 Task: Find a one-way flight from Valdosta (VLD) to Dubuque (DBQ) on May 10 for 6 passengers in Premium Economy with 1 checked bag, departing between 2:00 PM and 3:00 PM.
Action: Mouse moved to (329, 283)
Screenshot: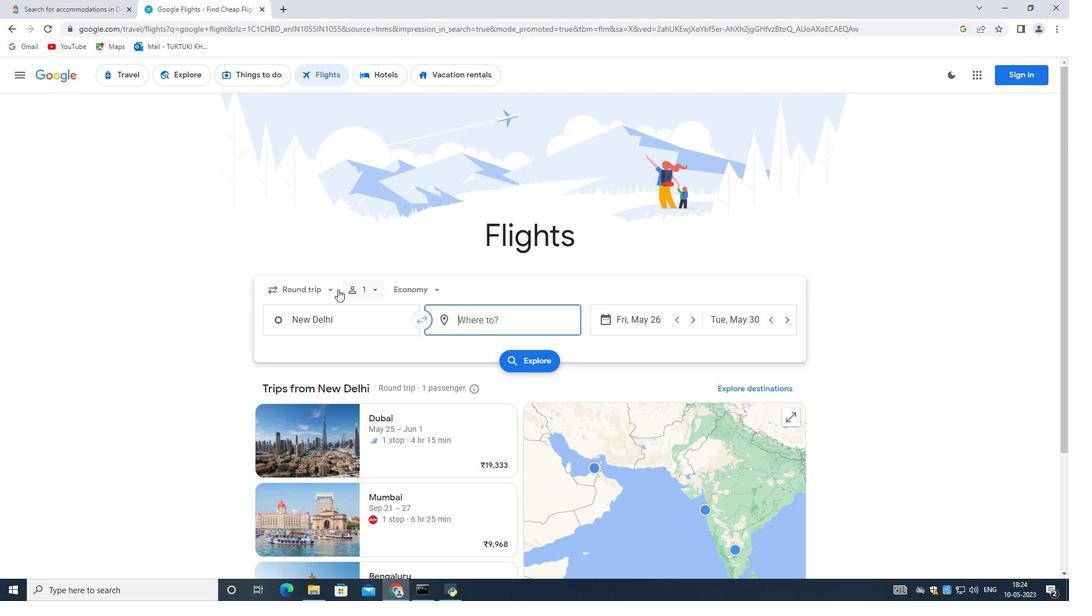 
Action: Mouse pressed left at (329, 283)
Screenshot: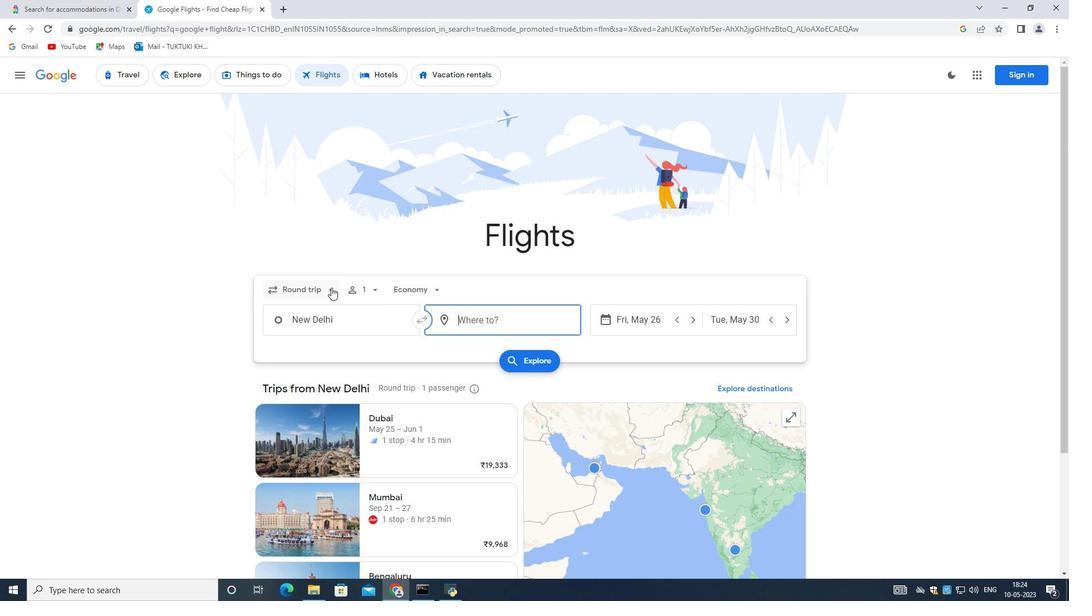 
Action: Mouse moved to (330, 340)
Screenshot: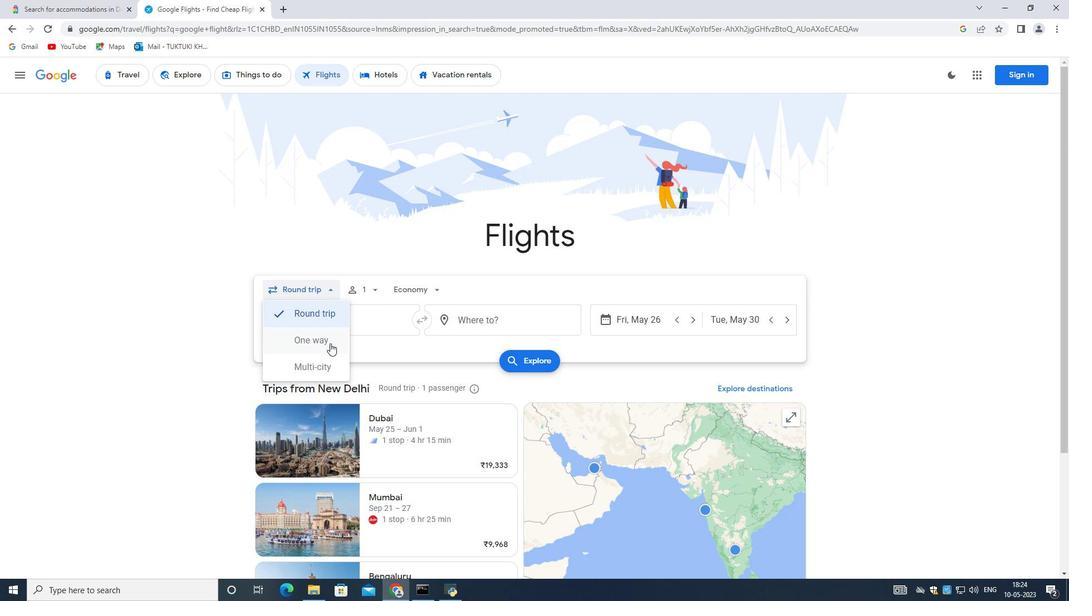 
Action: Mouse pressed left at (330, 340)
Screenshot: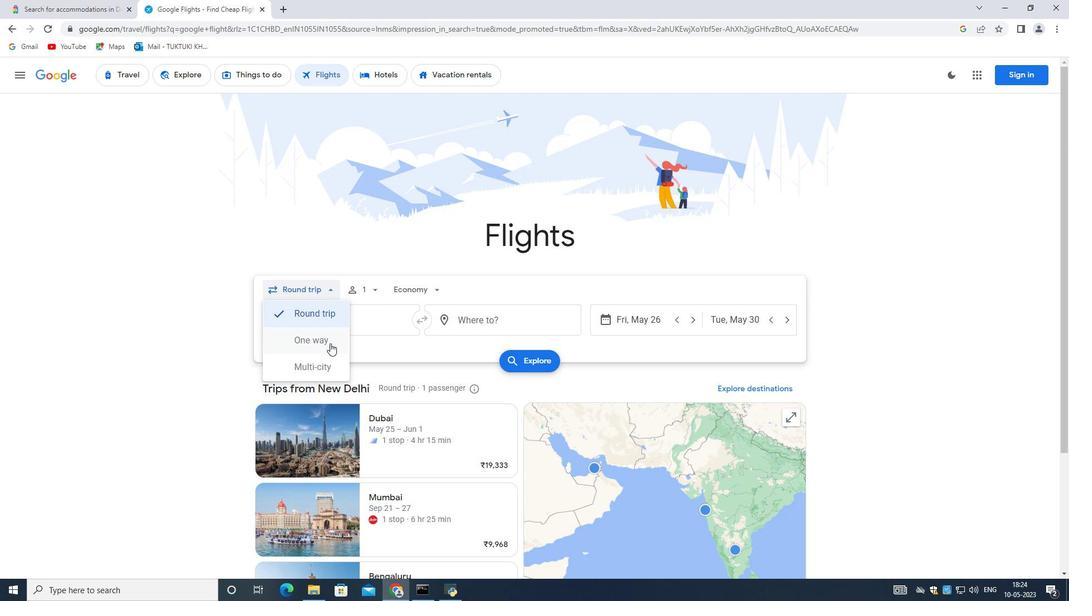 
Action: Mouse moved to (369, 290)
Screenshot: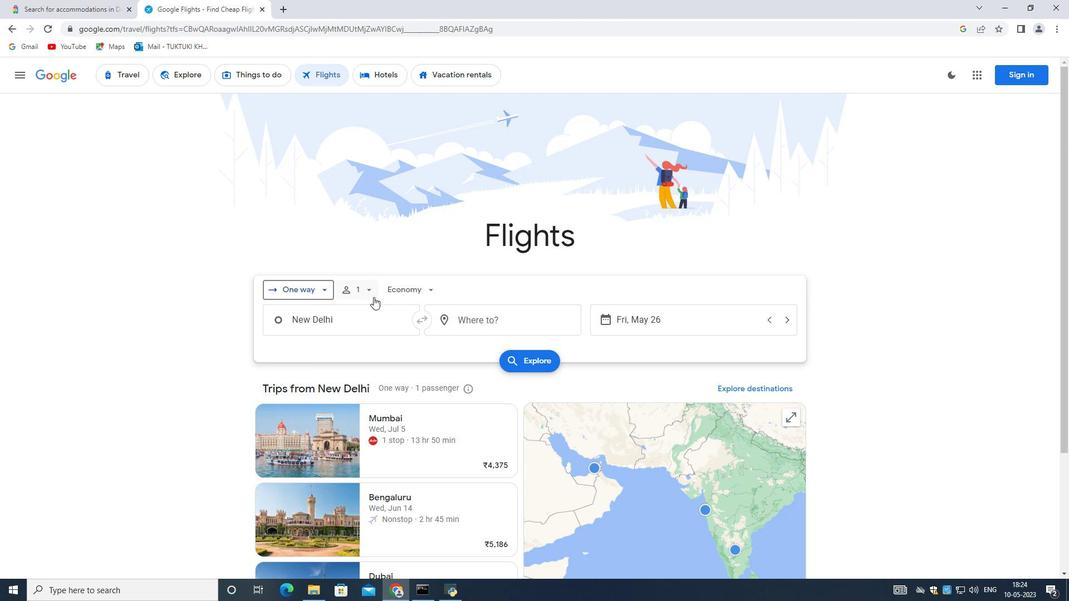 
Action: Mouse pressed left at (369, 290)
Screenshot: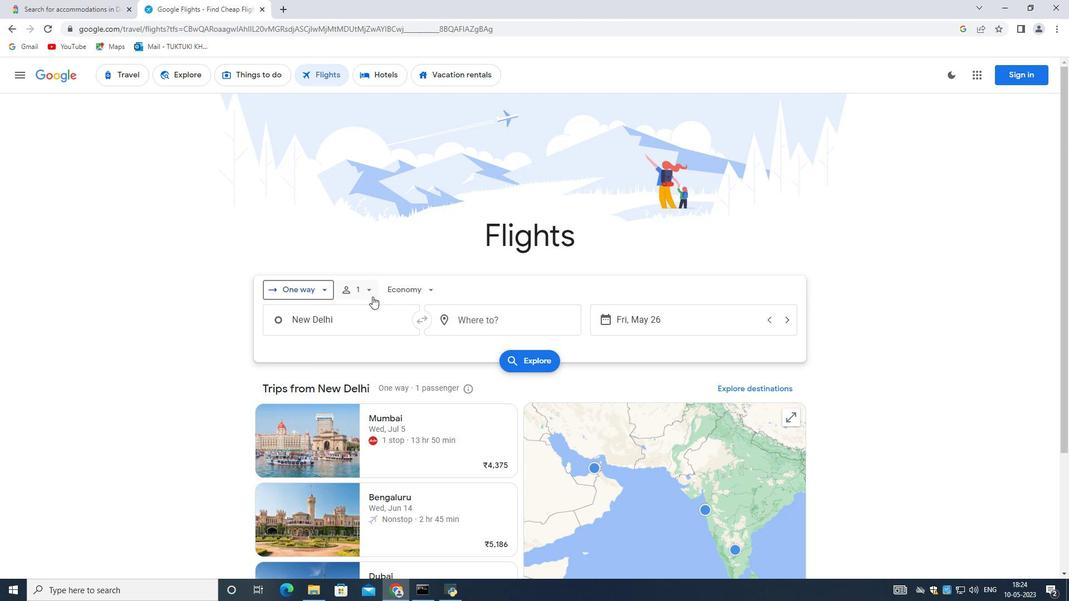 
Action: Mouse moved to (453, 316)
Screenshot: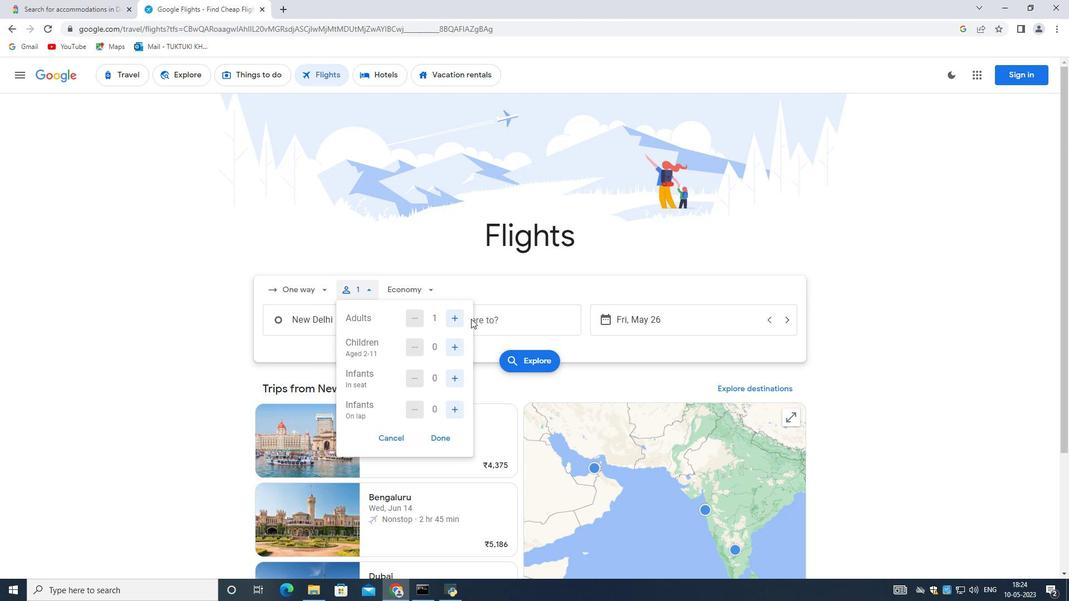 
Action: Mouse pressed left at (453, 316)
Screenshot: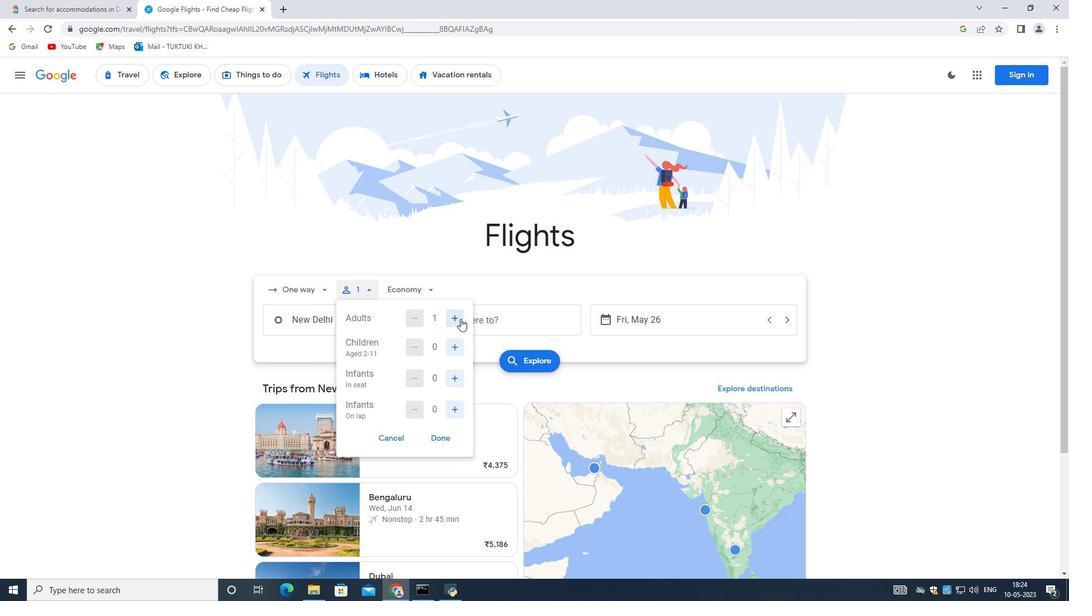 
Action: Mouse pressed left at (453, 316)
Screenshot: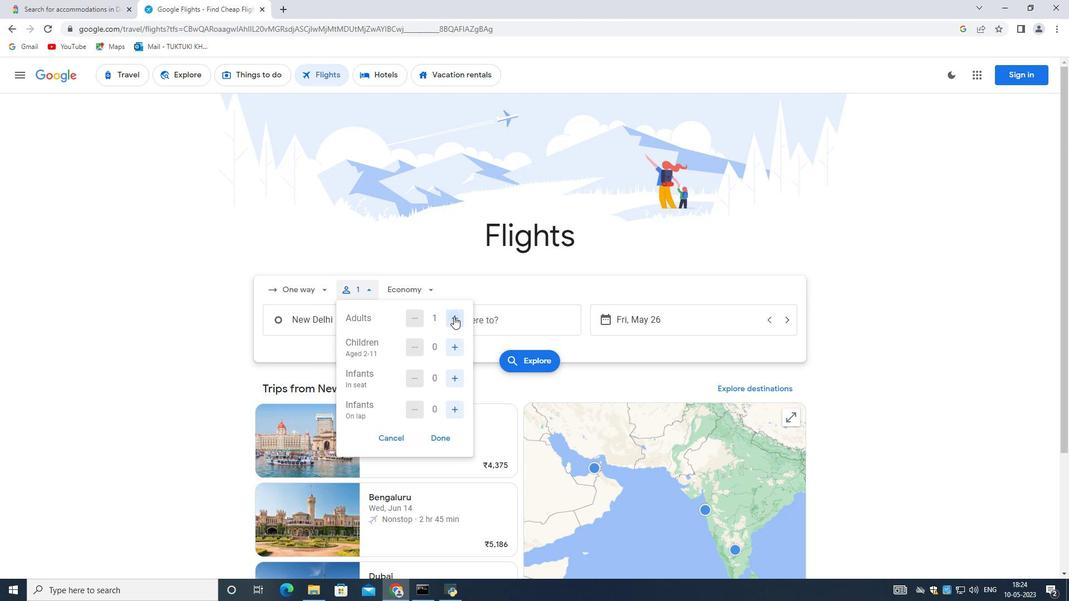 
Action: Mouse pressed left at (453, 316)
Screenshot: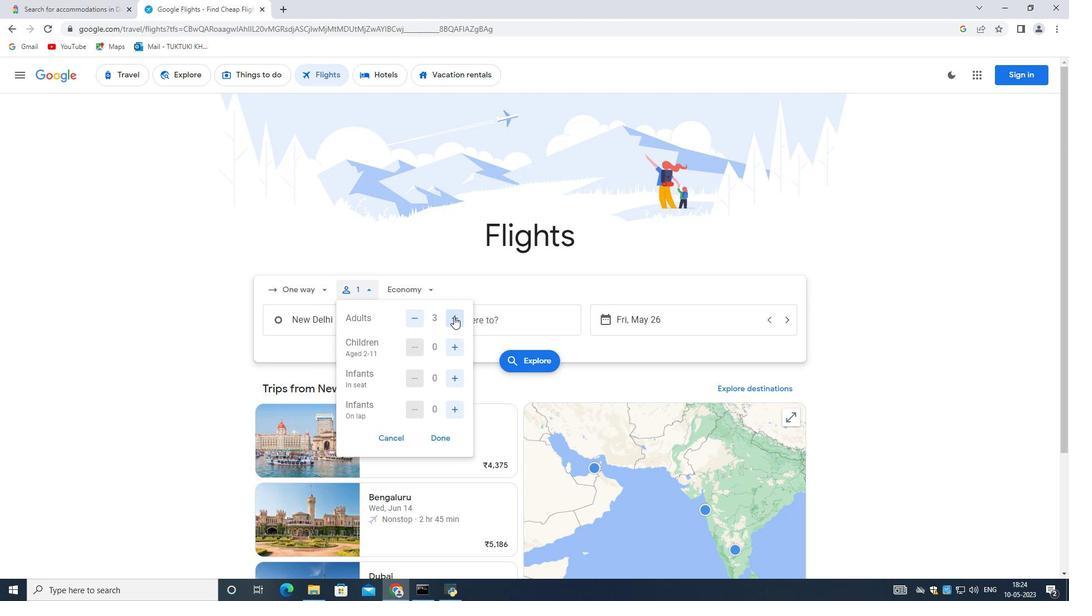 
Action: Mouse moved to (451, 378)
Screenshot: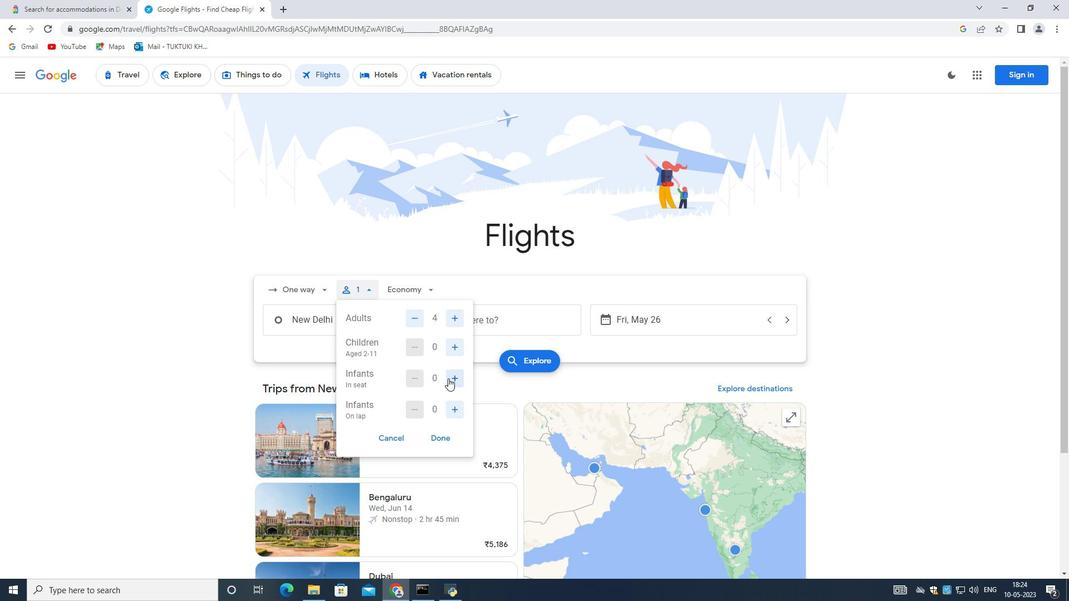 
Action: Mouse pressed left at (451, 378)
Screenshot: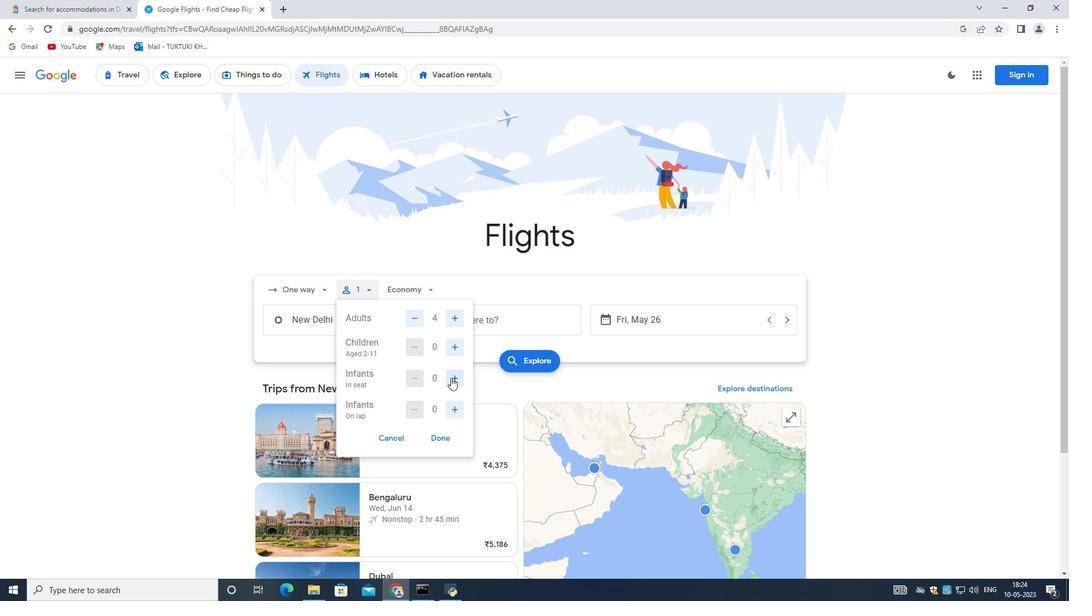 
Action: Mouse moved to (452, 410)
Screenshot: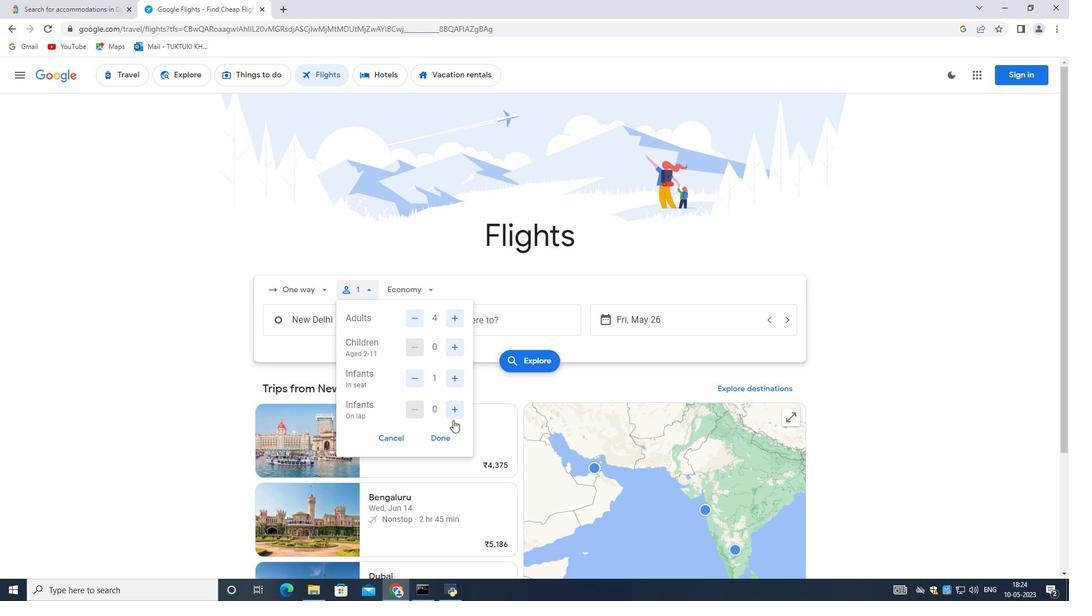 
Action: Mouse pressed left at (452, 410)
Screenshot: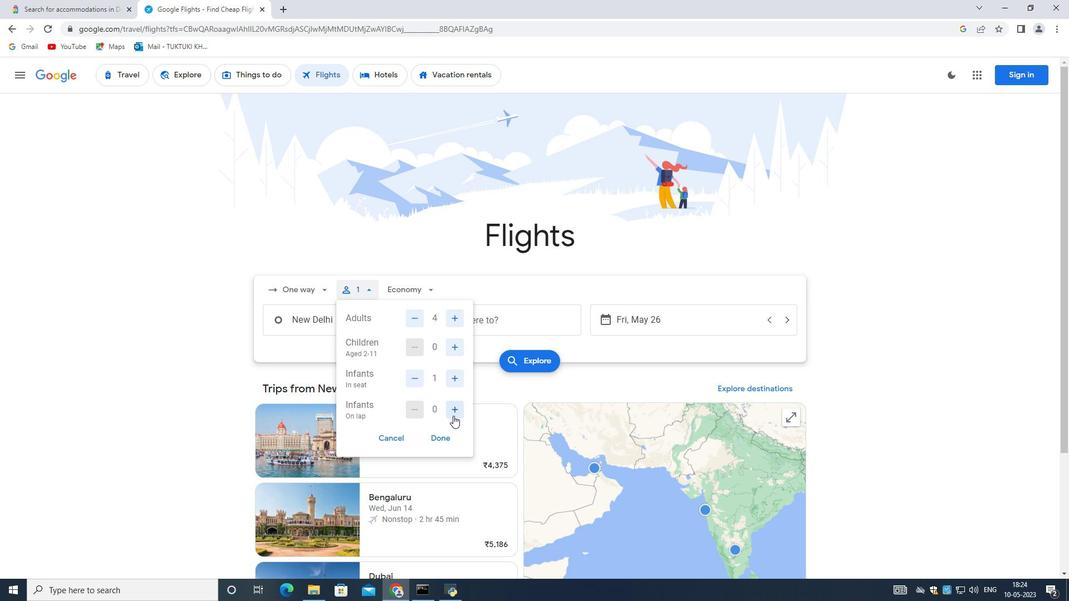
Action: Mouse moved to (435, 439)
Screenshot: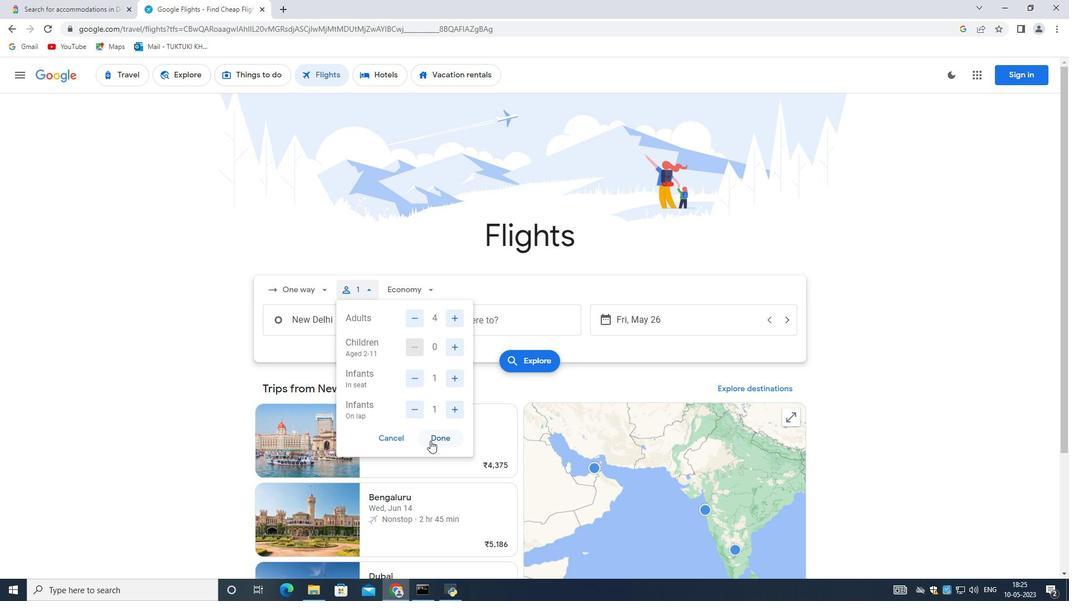 
Action: Mouse pressed left at (435, 439)
Screenshot: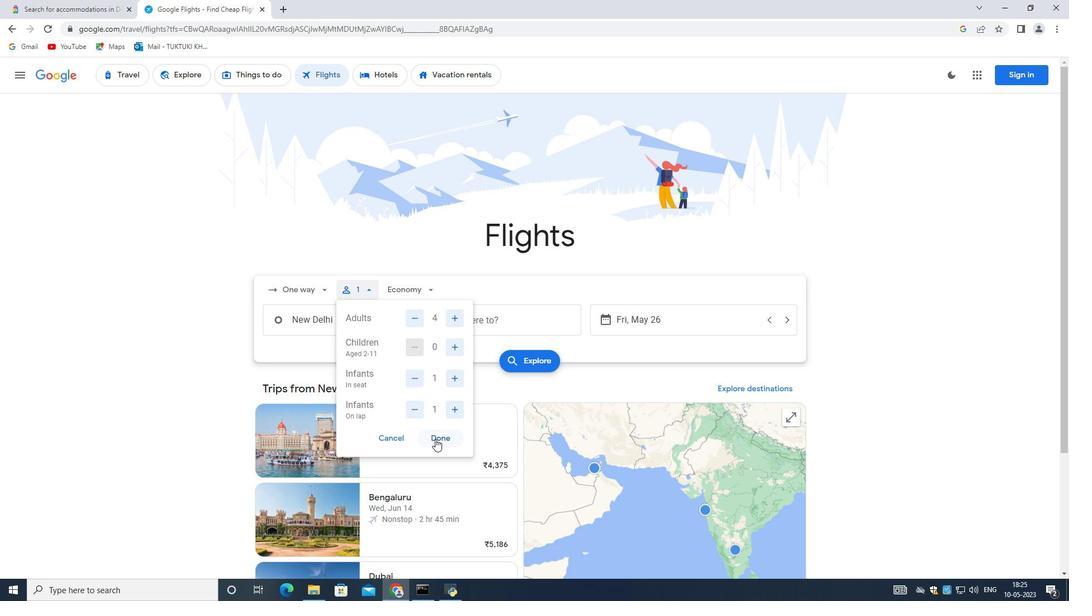 
Action: Mouse moved to (404, 296)
Screenshot: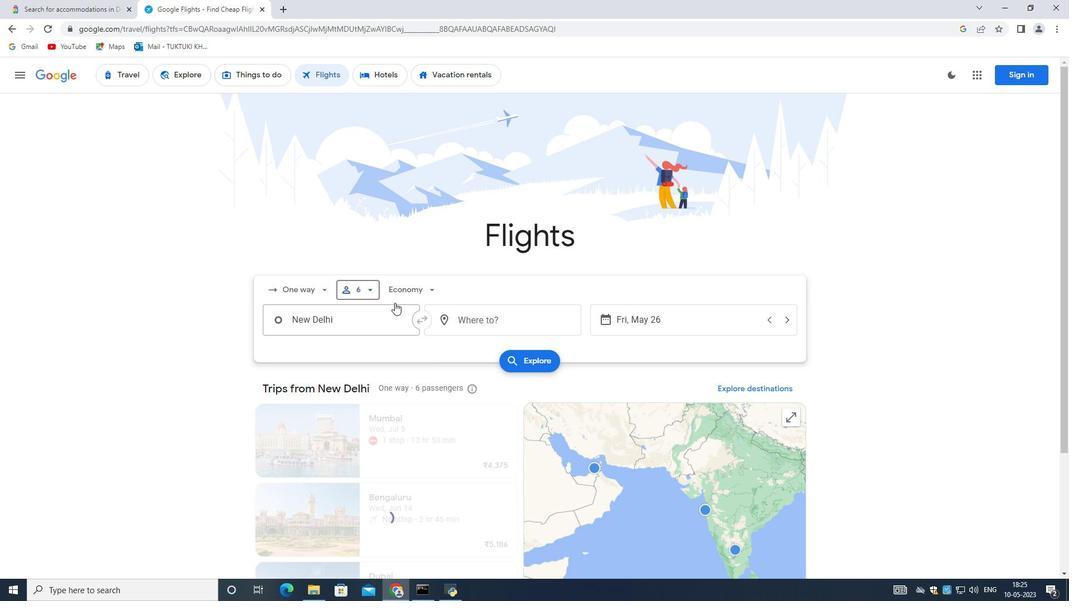 
Action: Mouse pressed left at (404, 296)
Screenshot: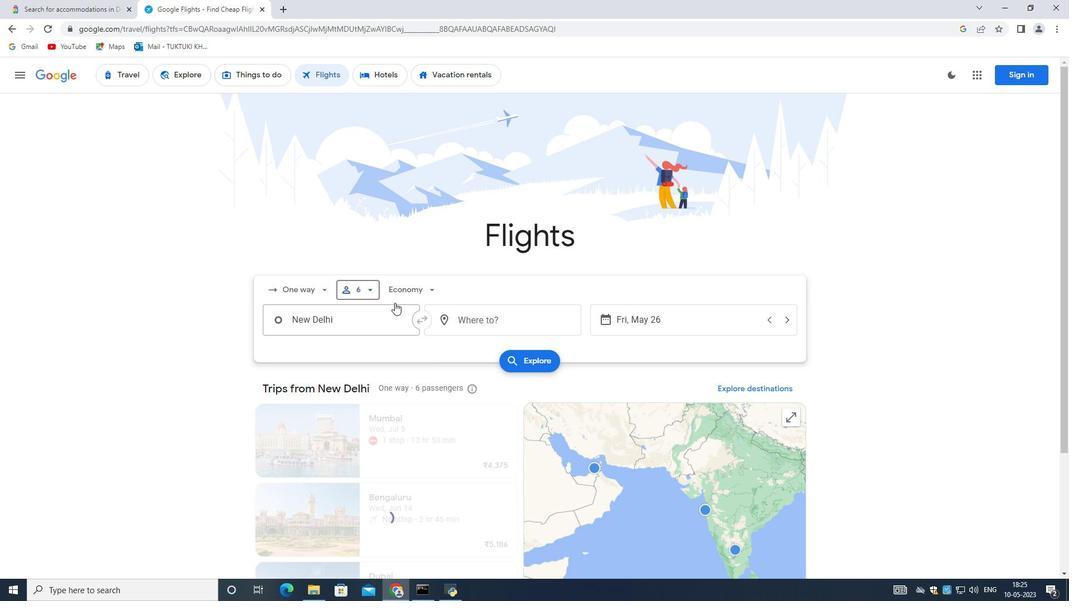 
Action: Mouse moved to (414, 344)
Screenshot: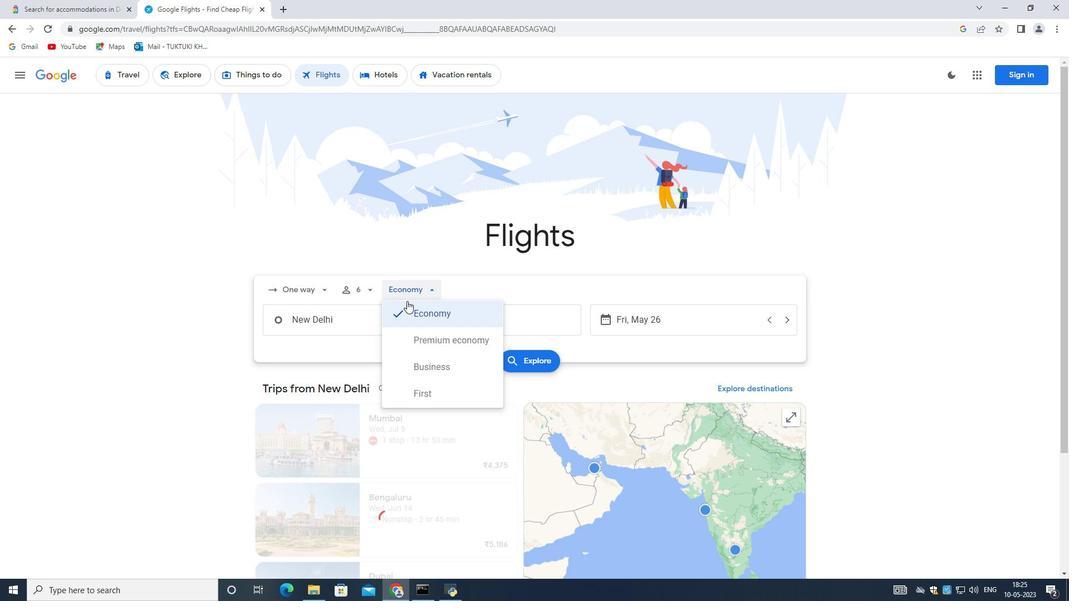 
Action: Mouse pressed left at (414, 344)
Screenshot: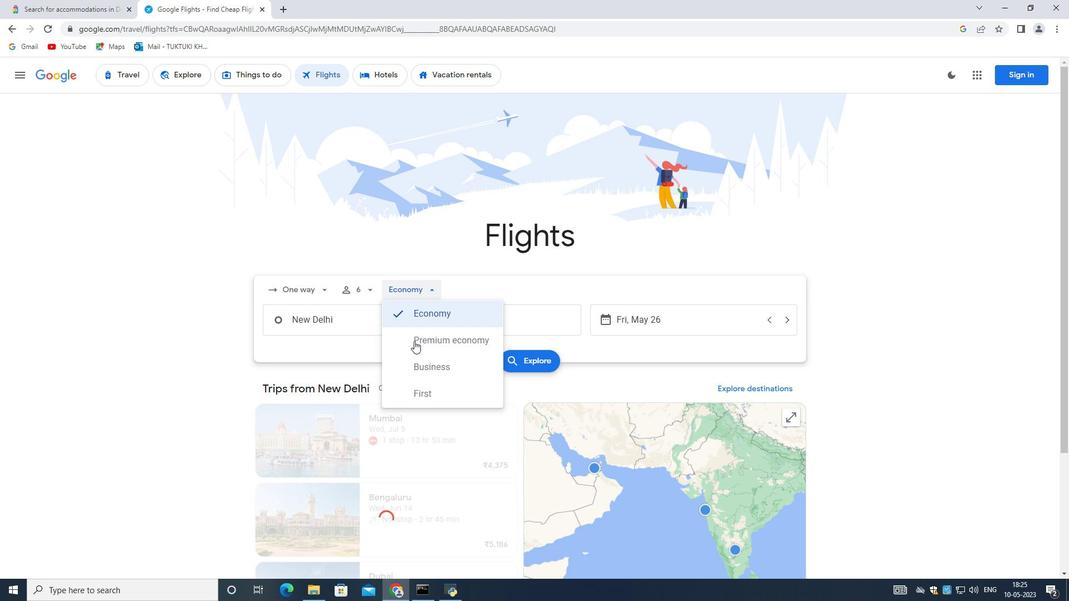 
Action: Mouse moved to (350, 316)
Screenshot: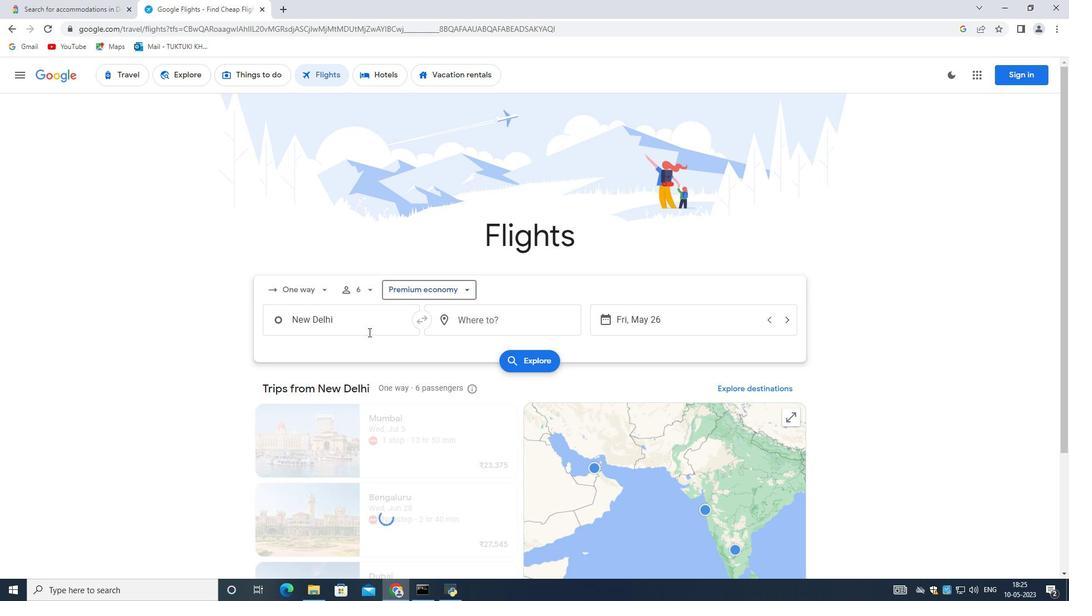 
Action: Mouse pressed left at (350, 316)
Screenshot: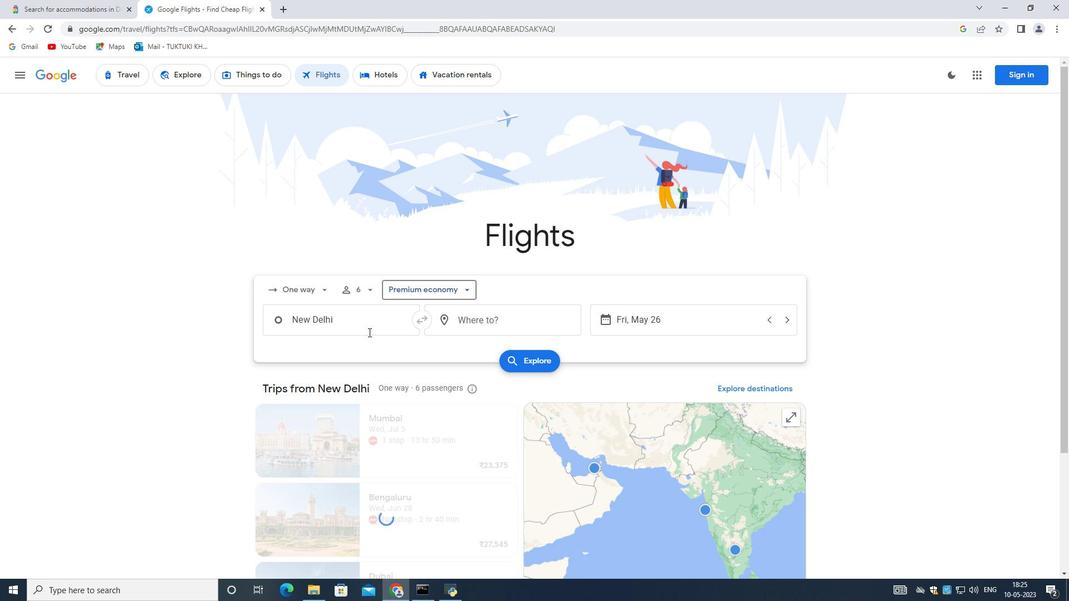 
Action: Mouse moved to (351, 316)
Screenshot: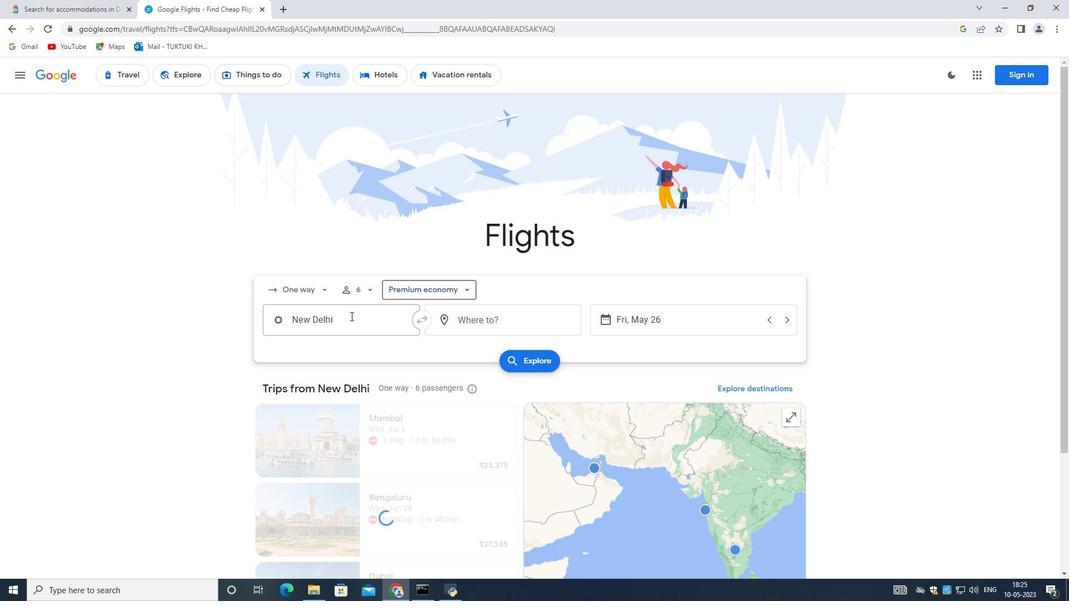 
Action: Key pressed <Key.backspace><Key.shift>Valdosta
Screenshot: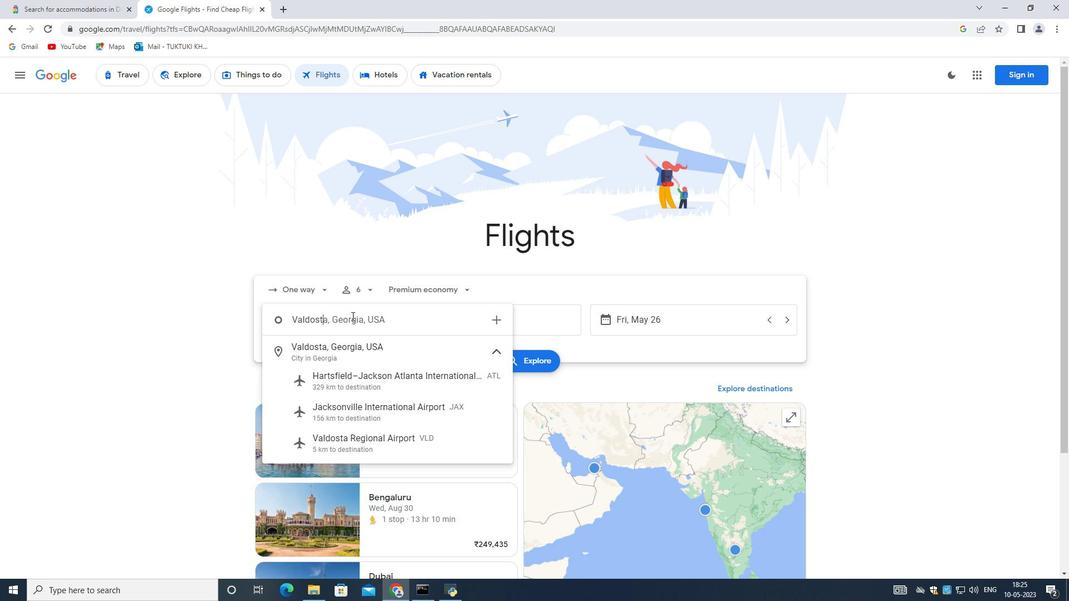 
Action: Mouse moved to (388, 434)
Screenshot: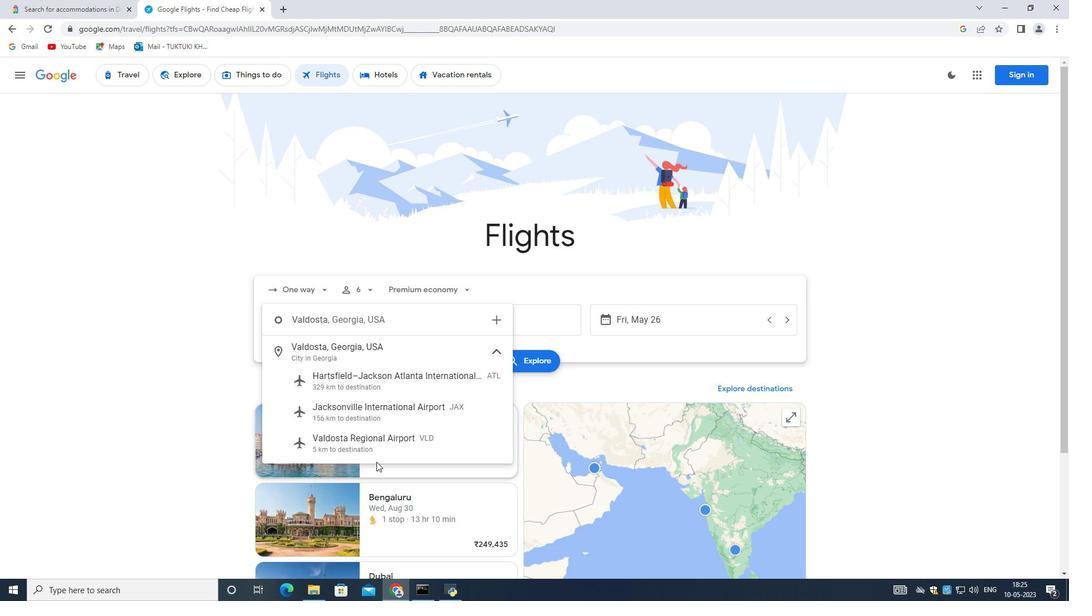 
Action: Mouse pressed left at (388, 434)
Screenshot: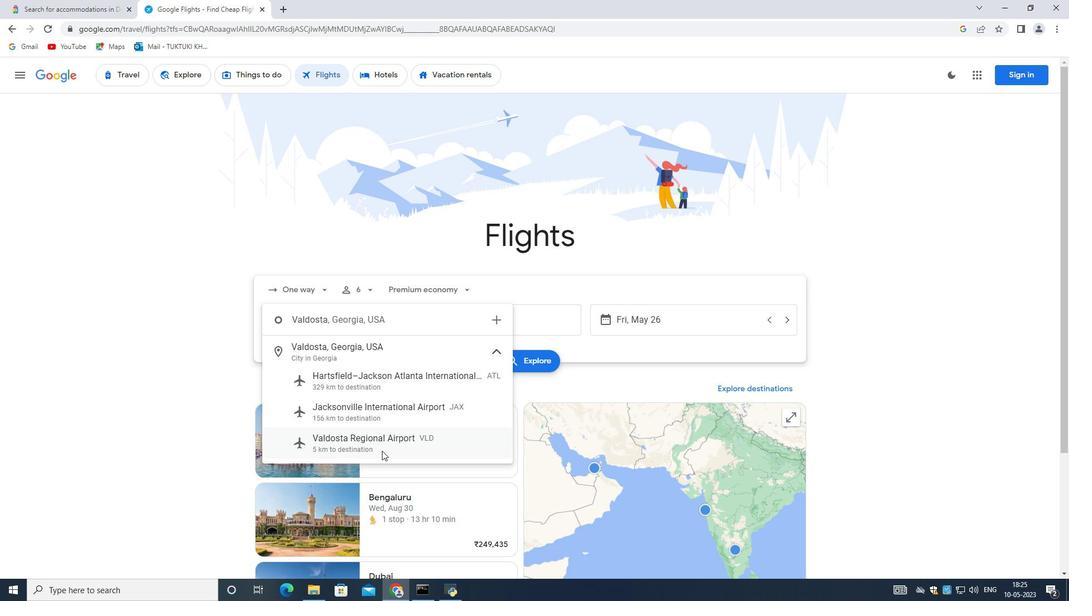 
Action: Mouse moved to (490, 318)
Screenshot: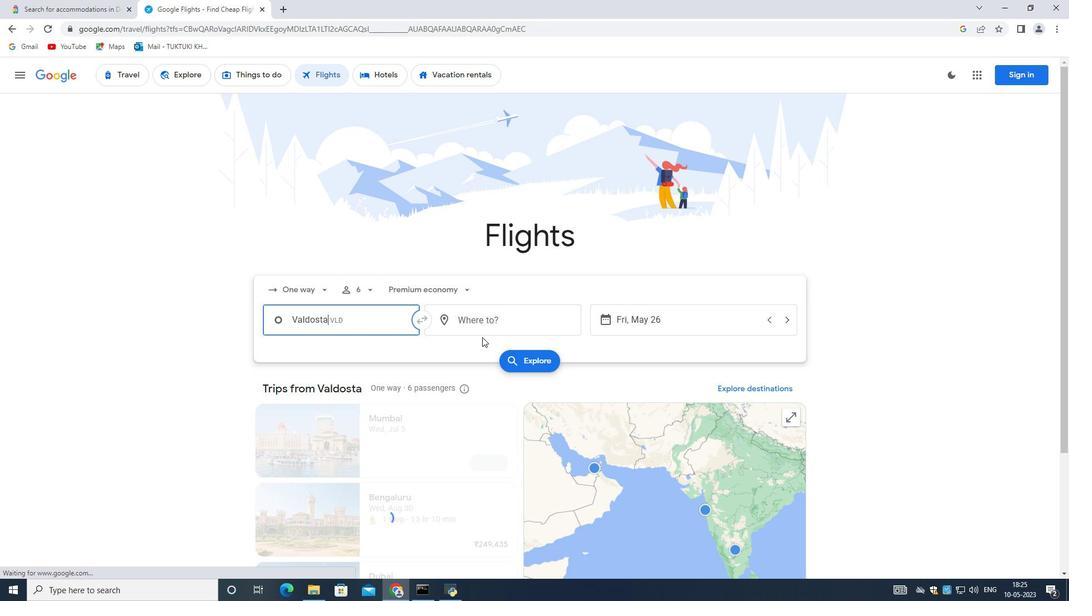 
Action: Mouse pressed left at (490, 318)
Screenshot: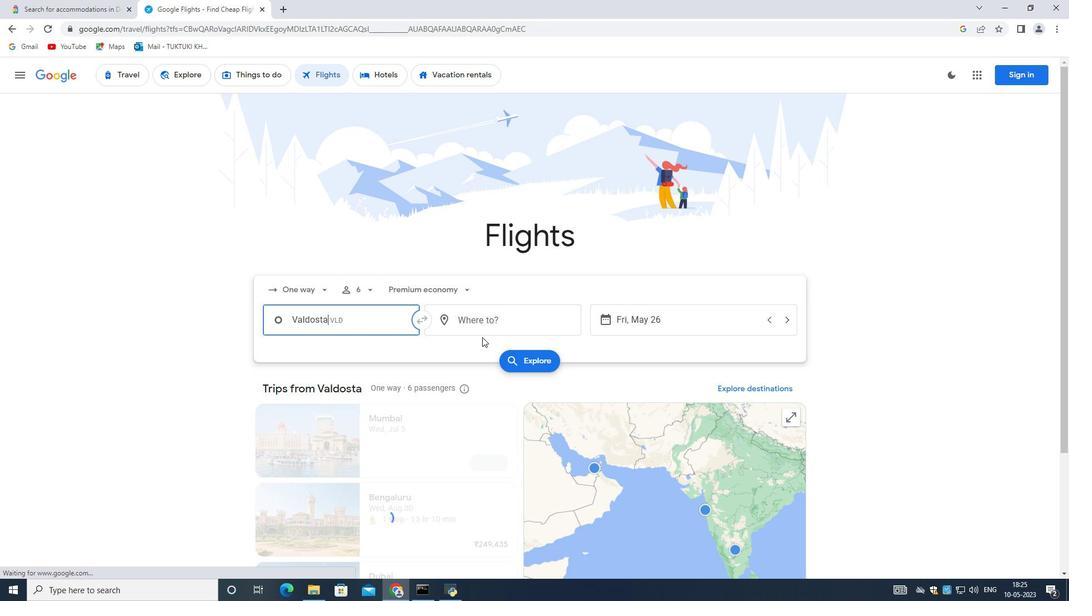 
Action: Mouse moved to (490, 317)
Screenshot: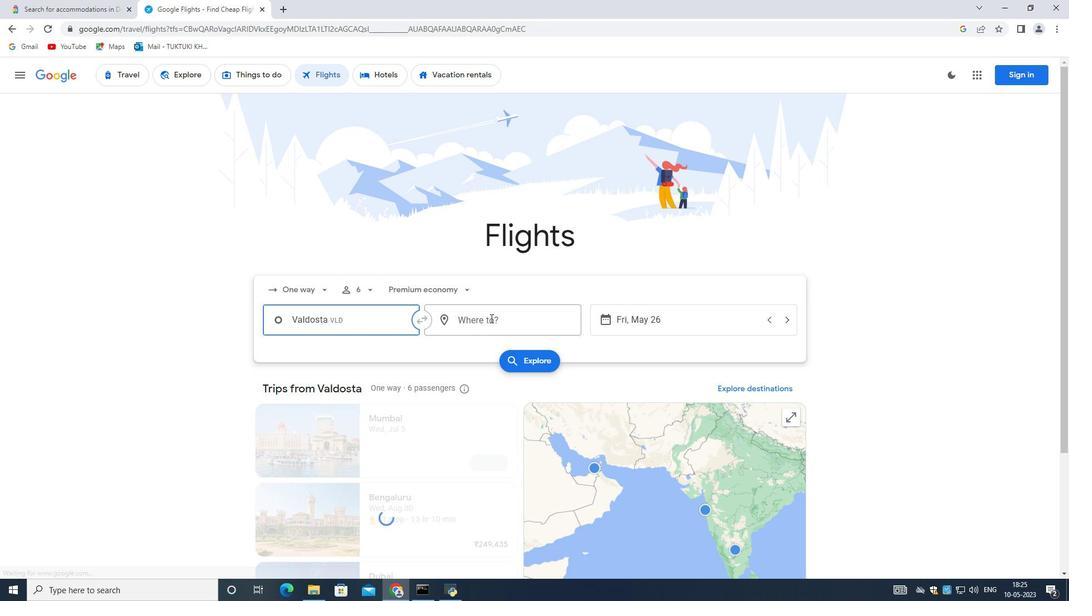 
Action: Key pressed <Key.shift>Dubuque
Screenshot: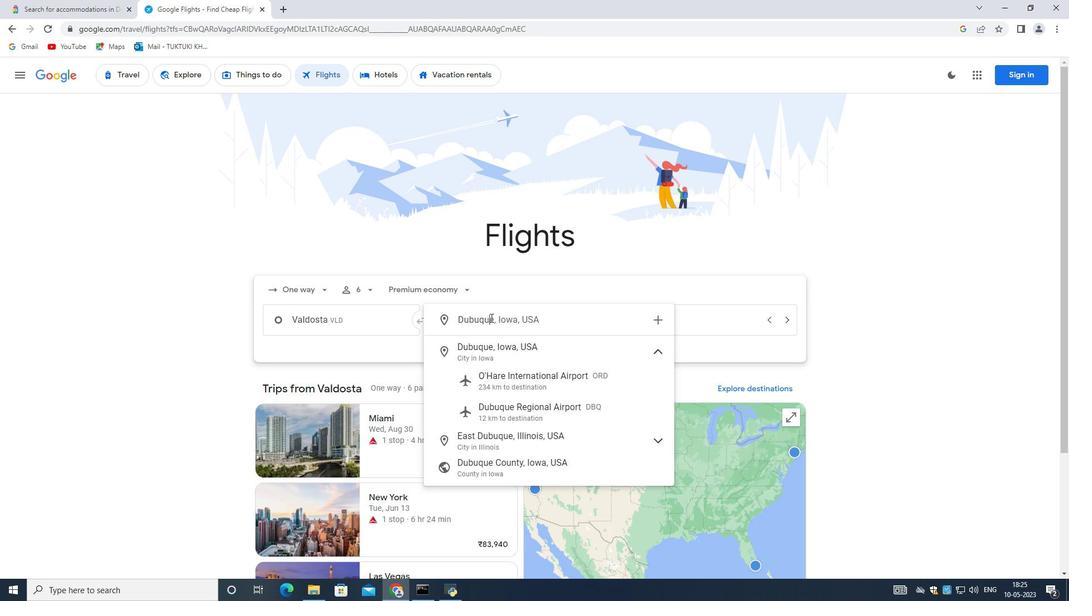 
Action: Mouse moved to (526, 404)
Screenshot: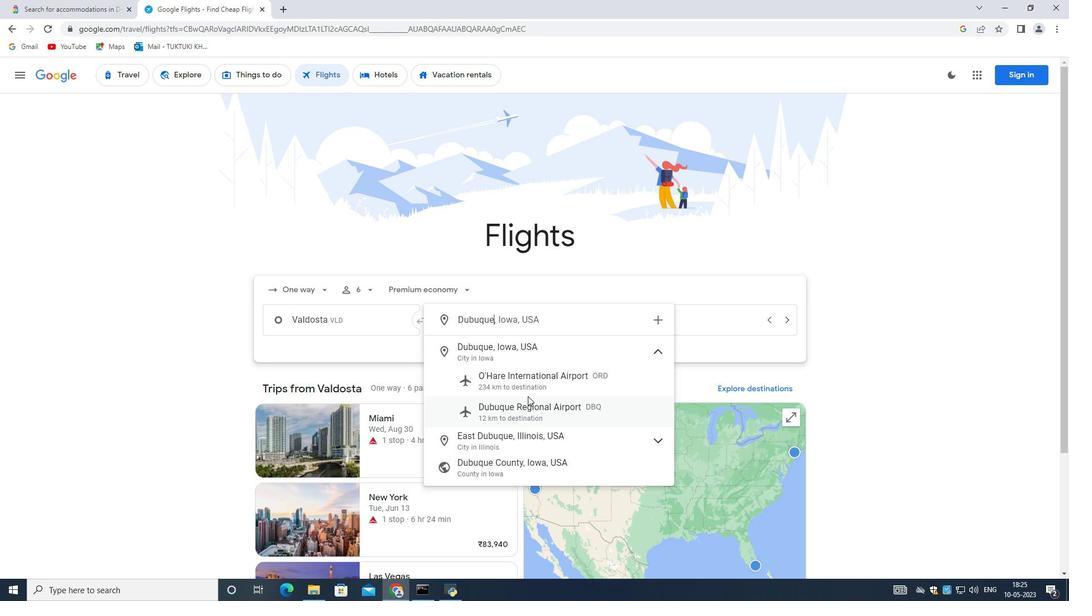 
Action: Mouse pressed left at (526, 404)
Screenshot: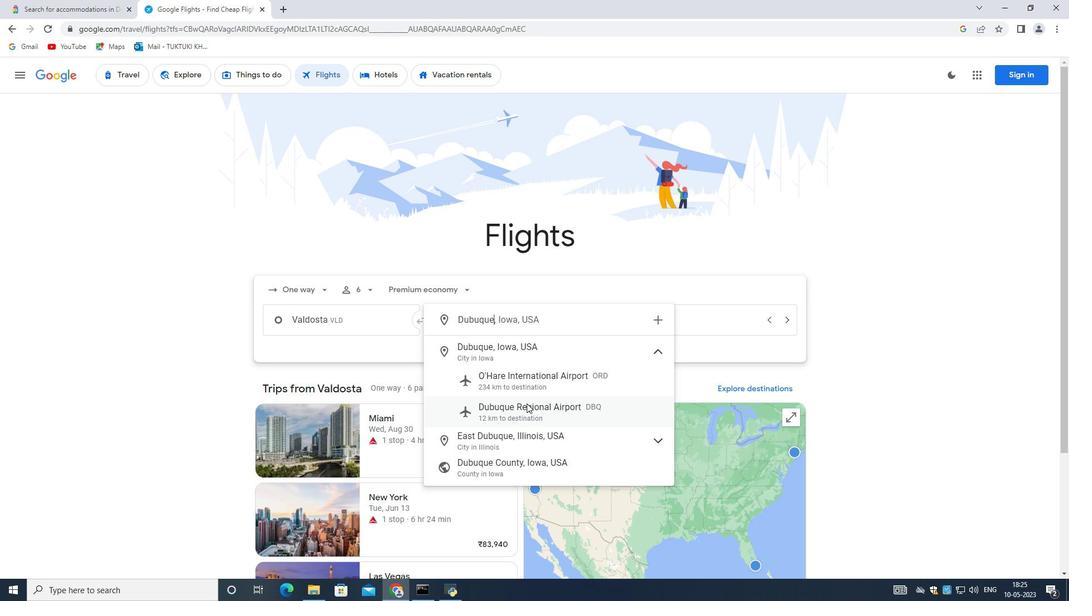 
Action: Mouse moved to (638, 328)
Screenshot: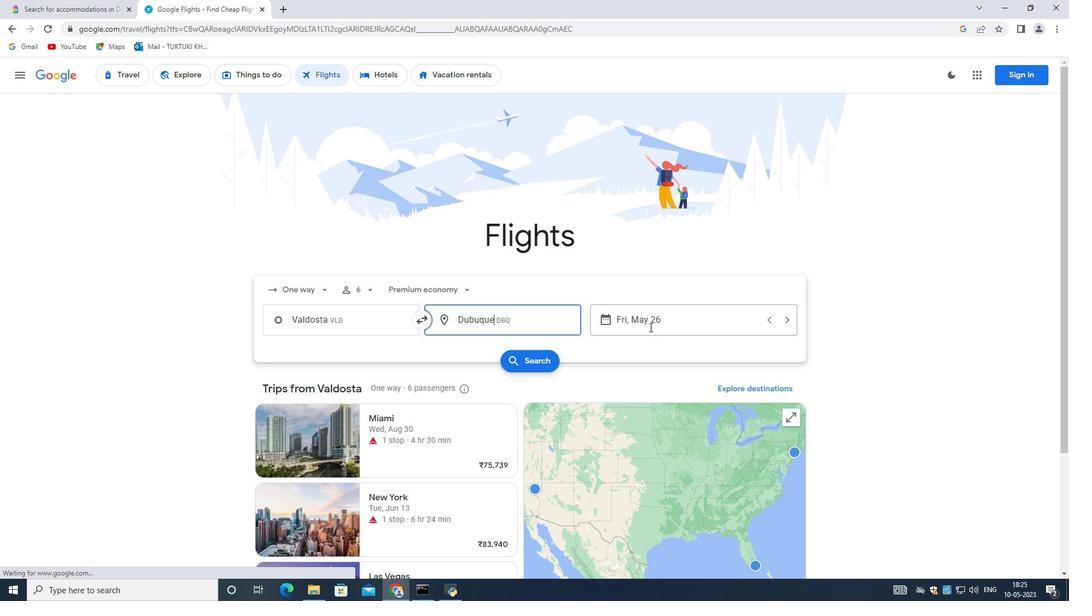 
Action: Mouse pressed left at (638, 328)
Screenshot: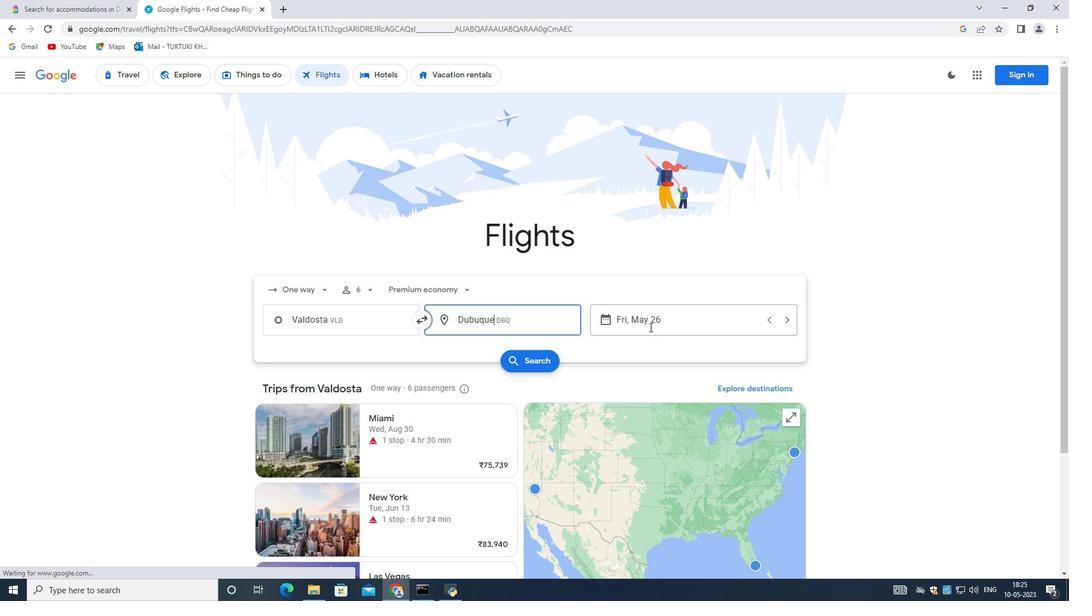 
Action: Mouse moved to (478, 399)
Screenshot: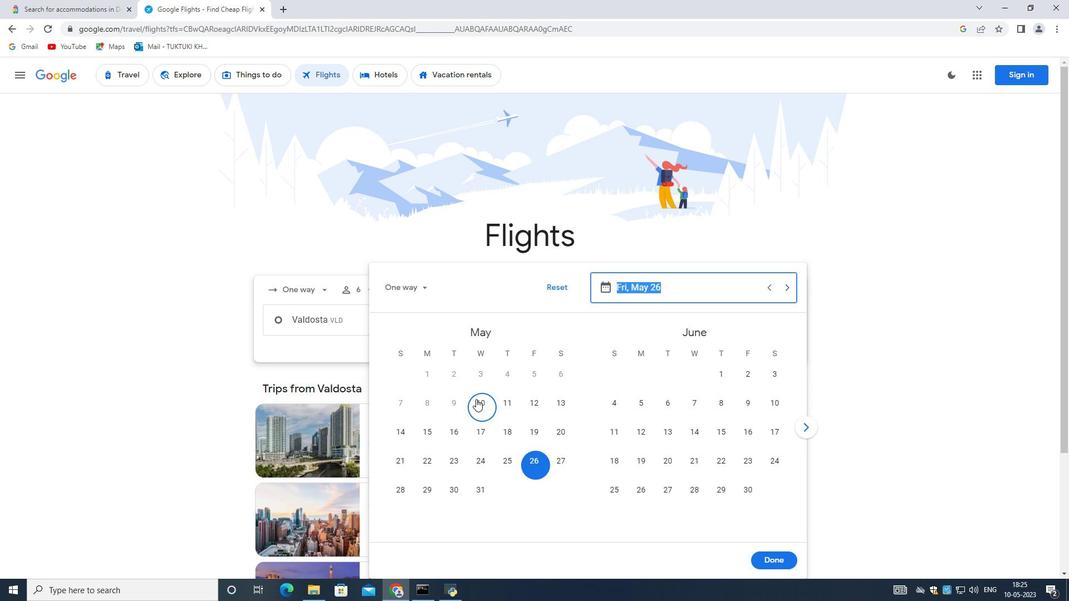 
Action: Mouse pressed left at (478, 399)
Screenshot: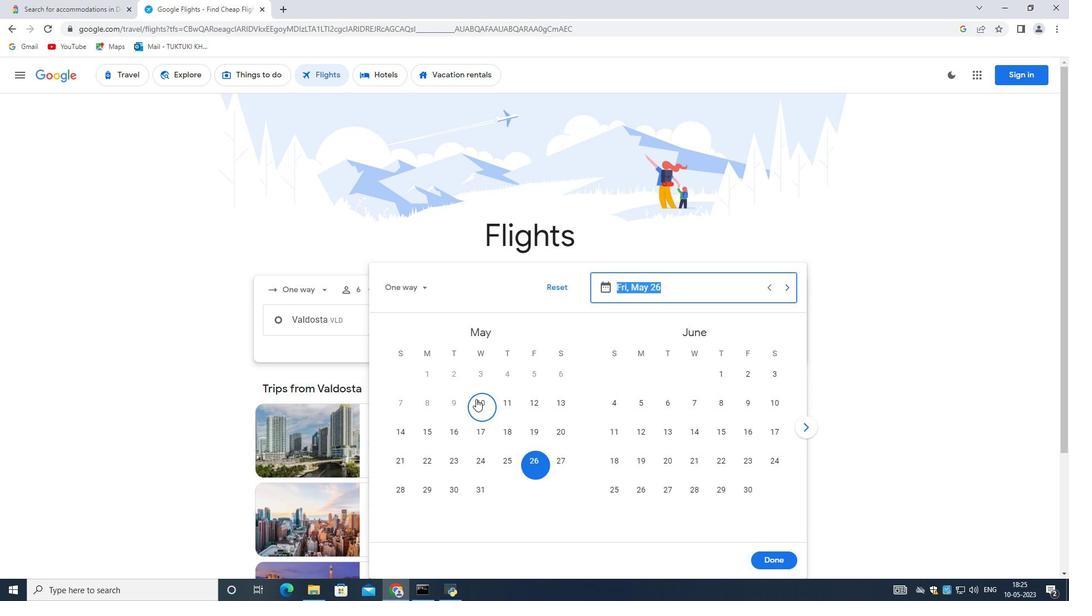 
Action: Mouse moved to (763, 554)
Screenshot: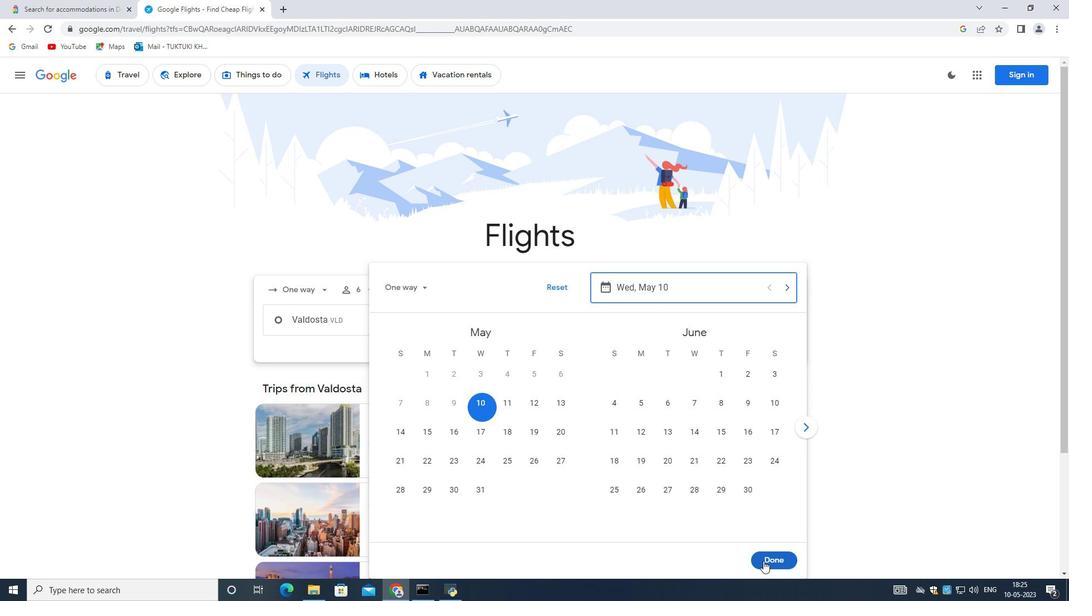 
Action: Mouse pressed left at (763, 554)
Screenshot: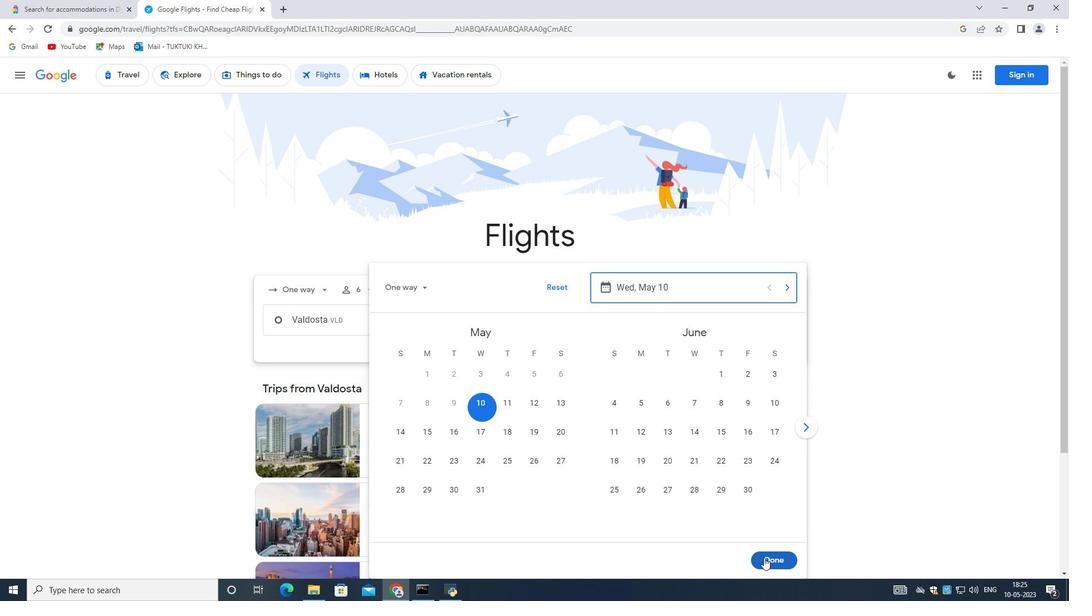 
Action: Mouse moved to (537, 362)
Screenshot: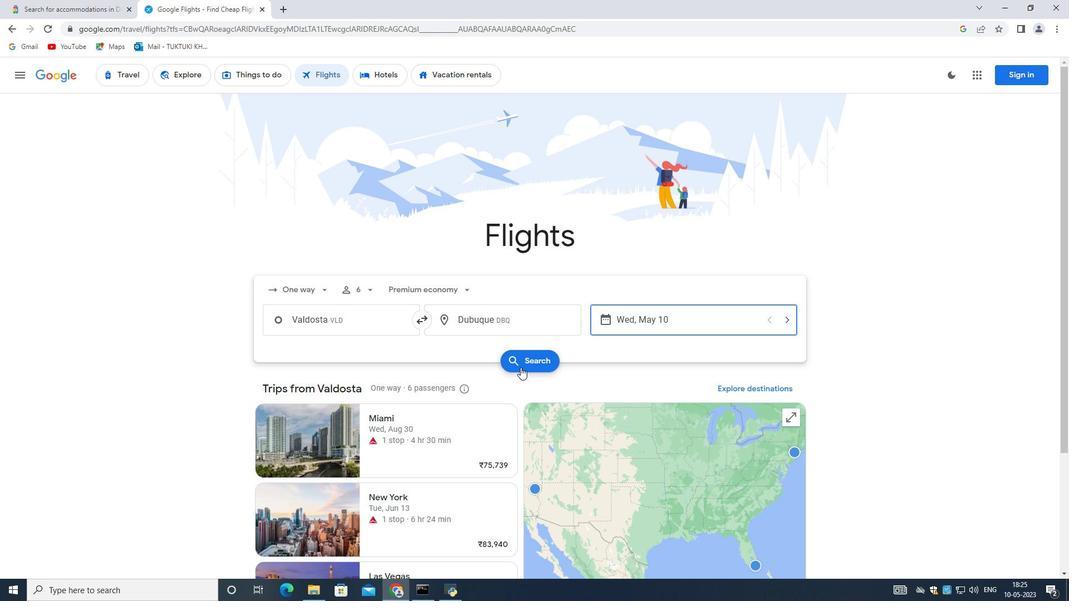 
Action: Mouse pressed left at (537, 362)
Screenshot: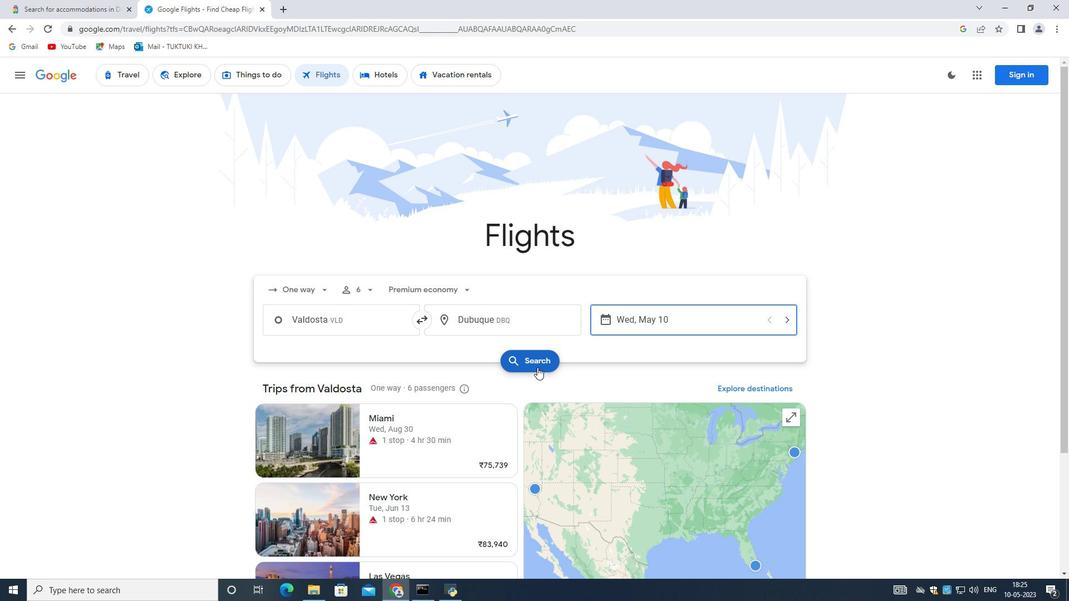 
Action: Mouse moved to (437, 178)
Screenshot: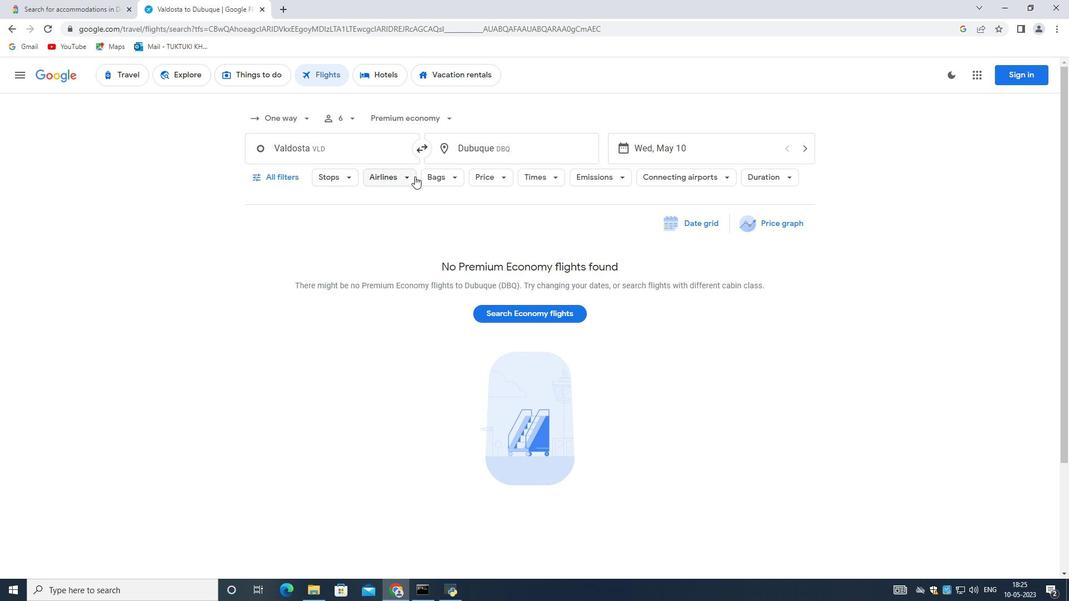
Action: Mouse pressed left at (437, 178)
Screenshot: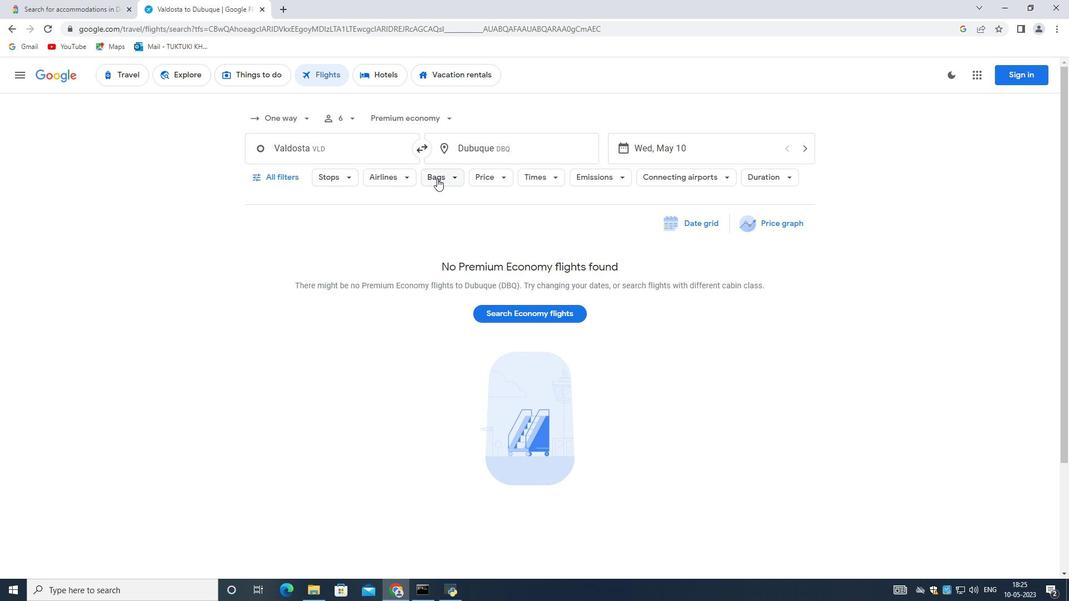 
Action: Mouse moved to (595, 256)
Screenshot: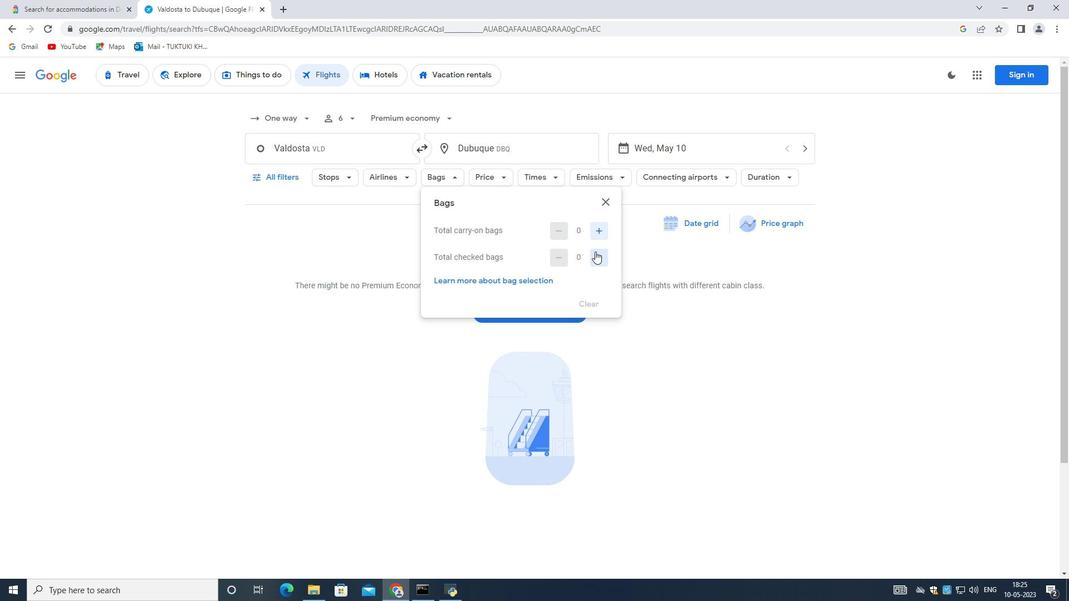 
Action: Mouse pressed left at (595, 256)
Screenshot: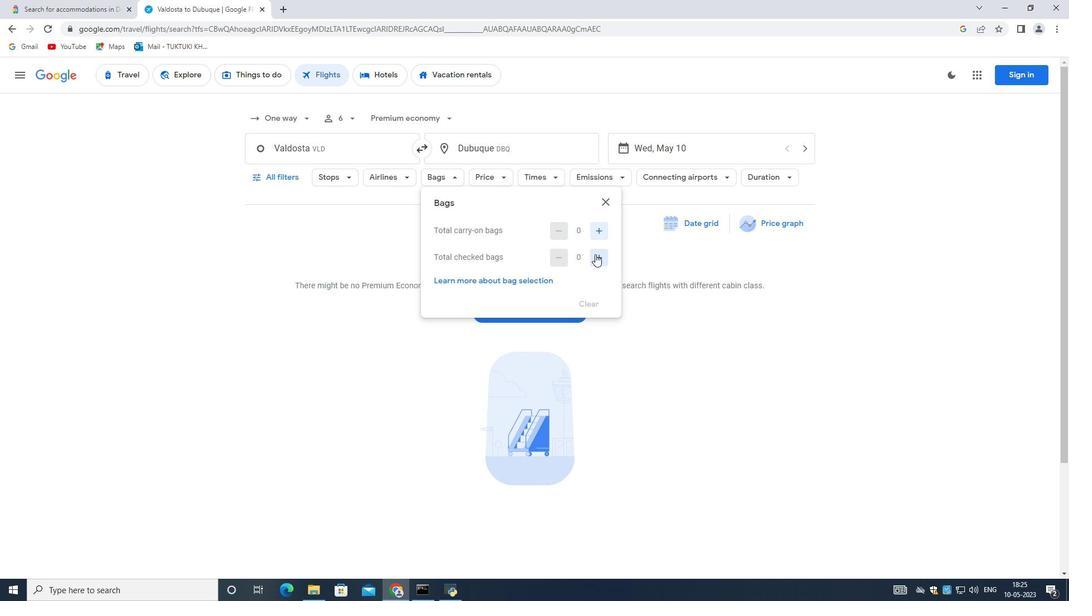 
Action: Mouse moved to (682, 309)
Screenshot: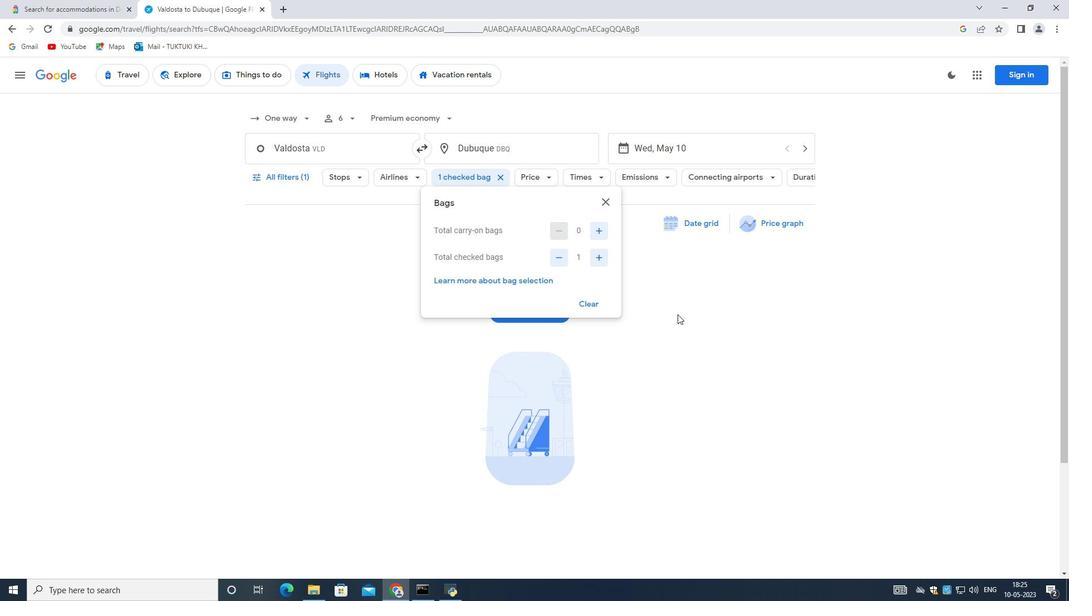 
Action: Mouse pressed left at (682, 309)
Screenshot: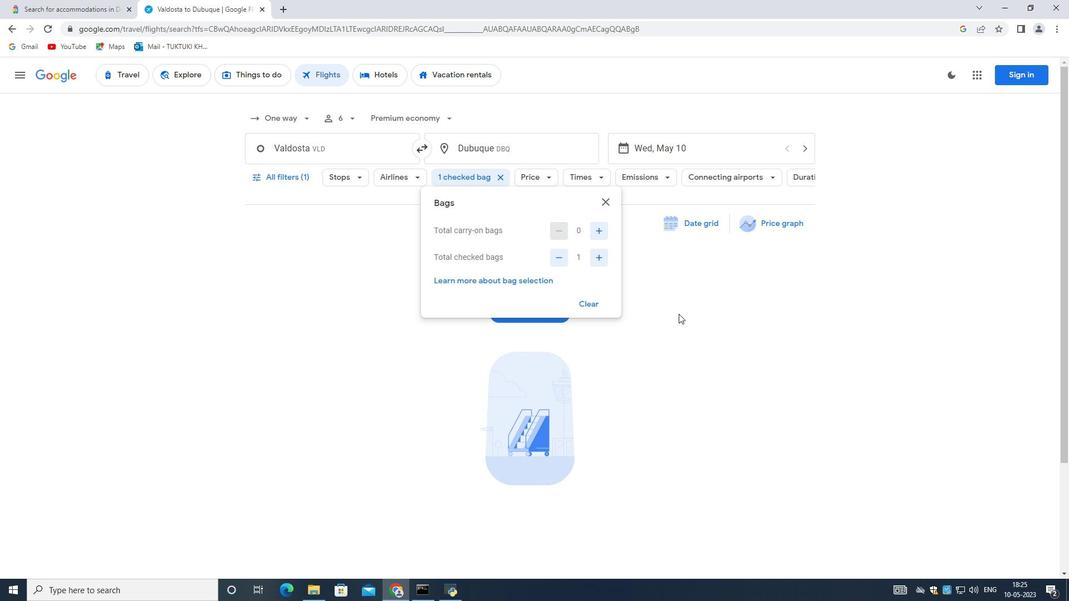 
Action: Mouse moved to (549, 176)
Screenshot: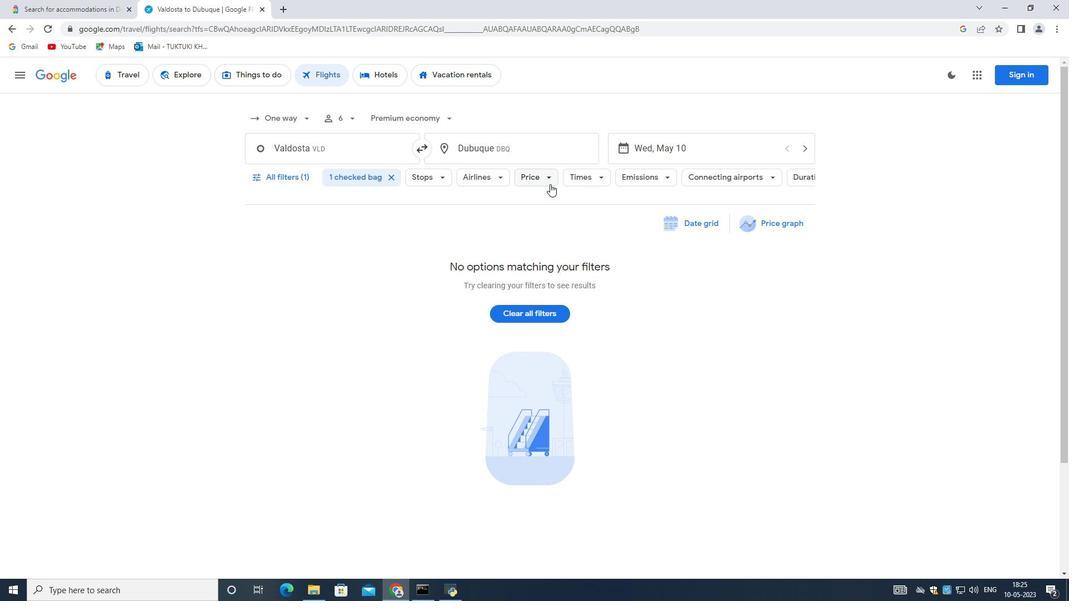 
Action: Mouse pressed left at (549, 176)
Screenshot: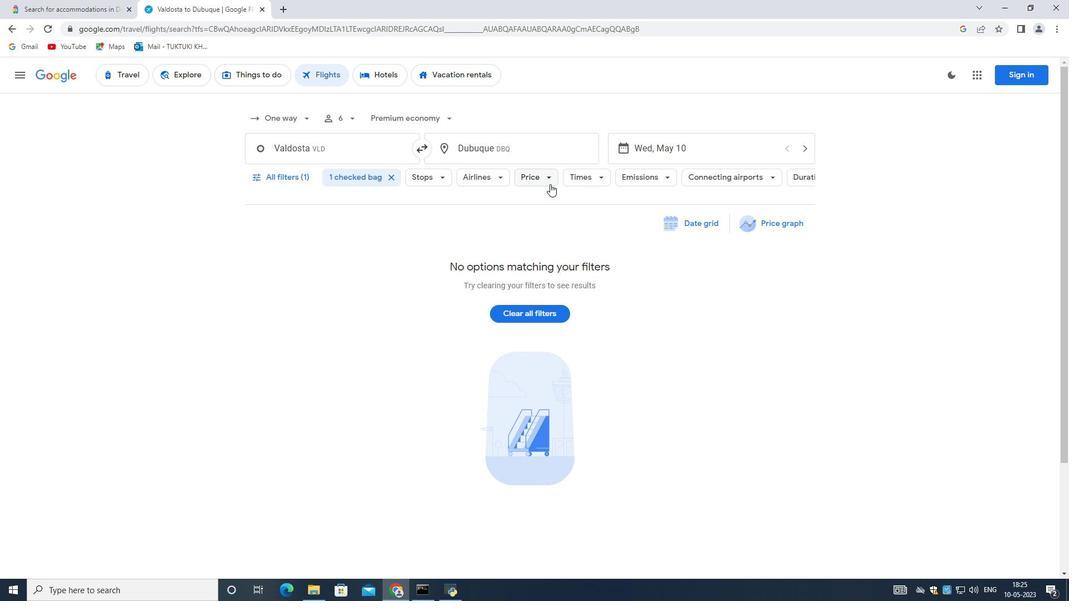 
Action: Mouse moved to (695, 251)
Screenshot: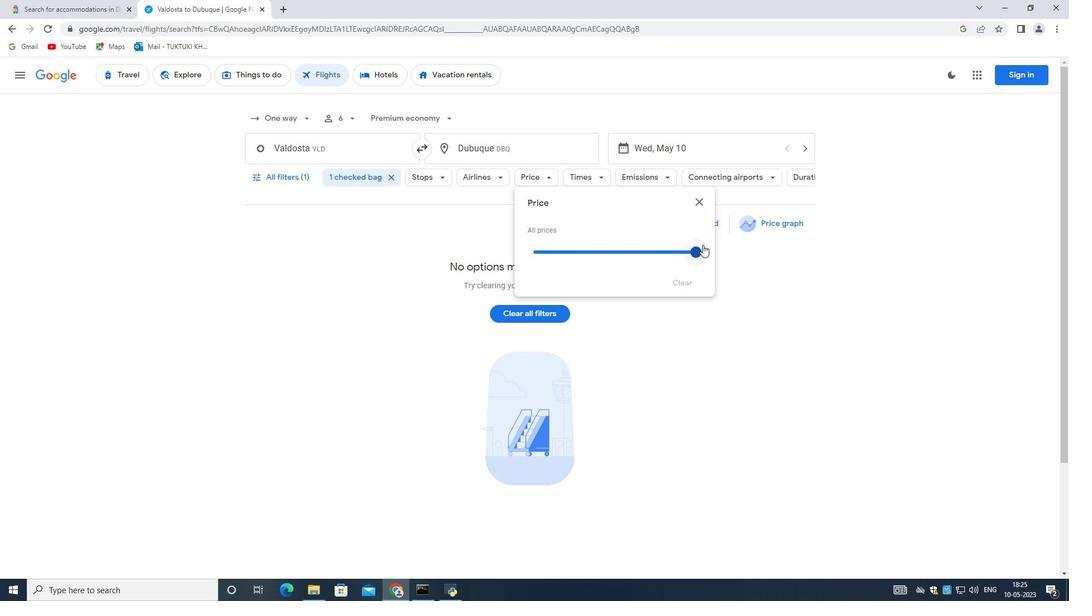 
Action: Mouse pressed left at (695, 251)
Screenshot: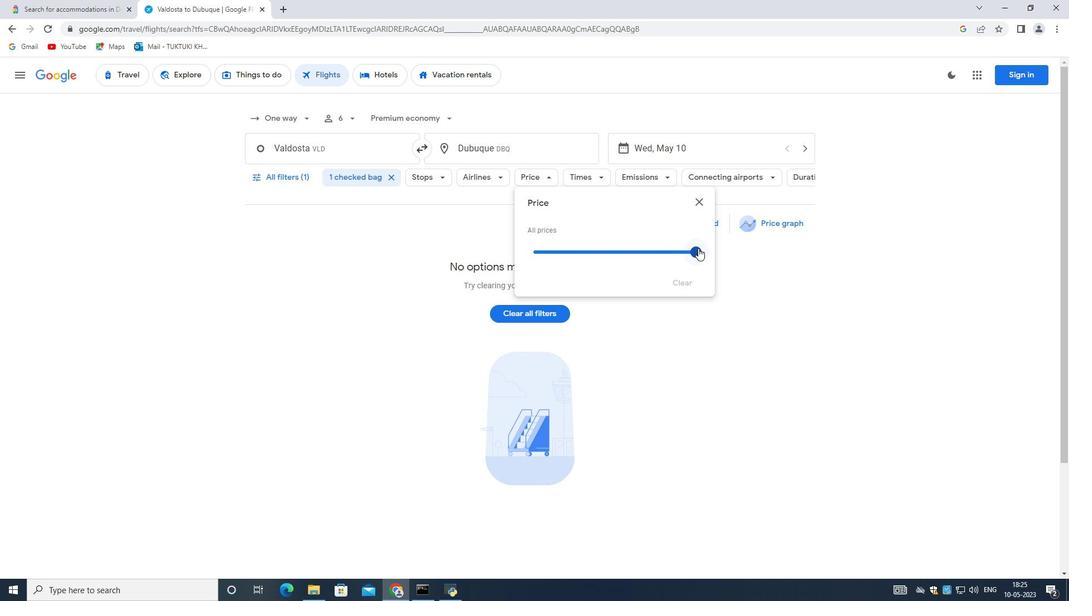 
Action: Mouse moved to (743, 275)
Screenshot: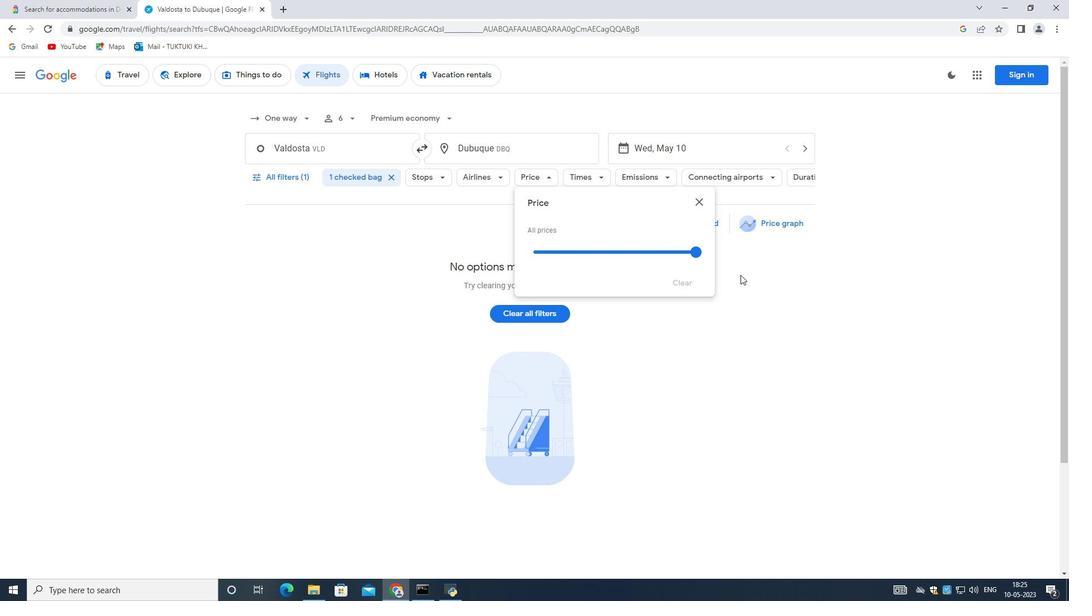 
Action: Mouse pressed left at (743, 275)
Screenshot: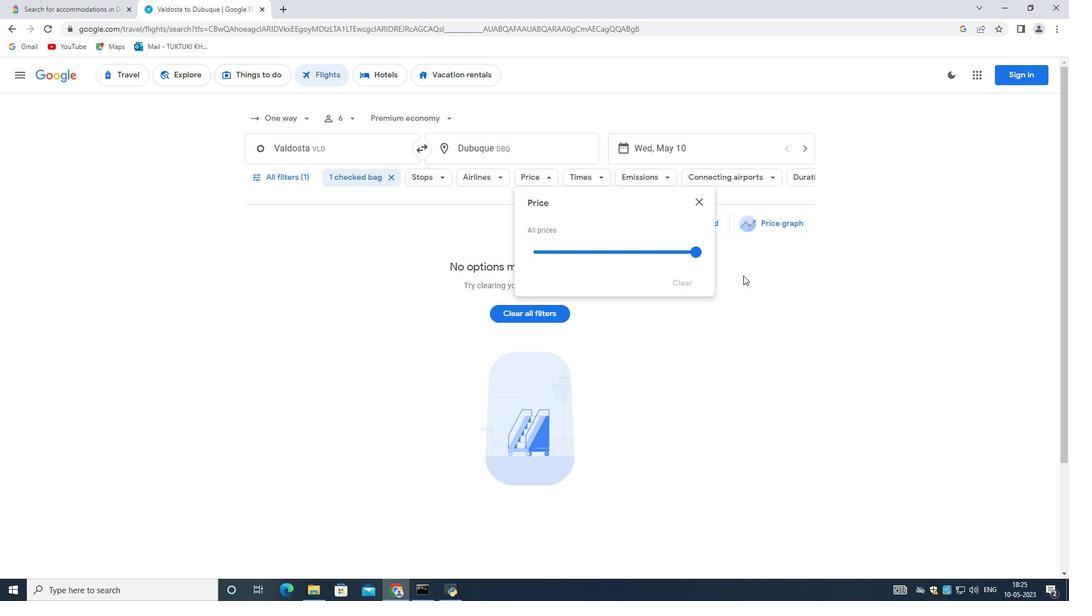 
Action: Mouse moved to (587, 174)
Screenshot: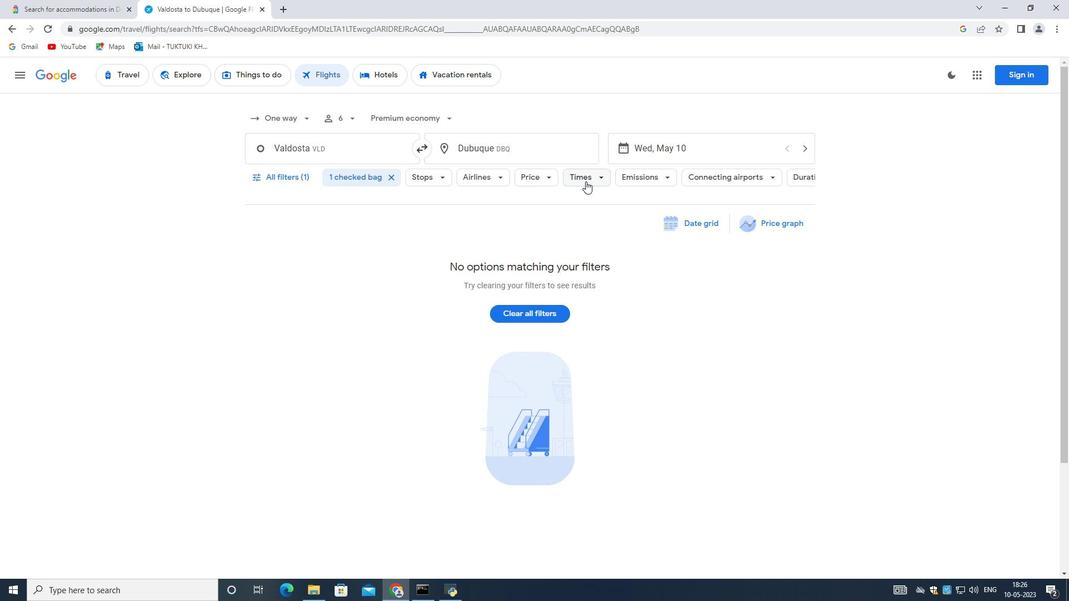 
Action: Mouse pressed left at (587, 174)
Screenshot: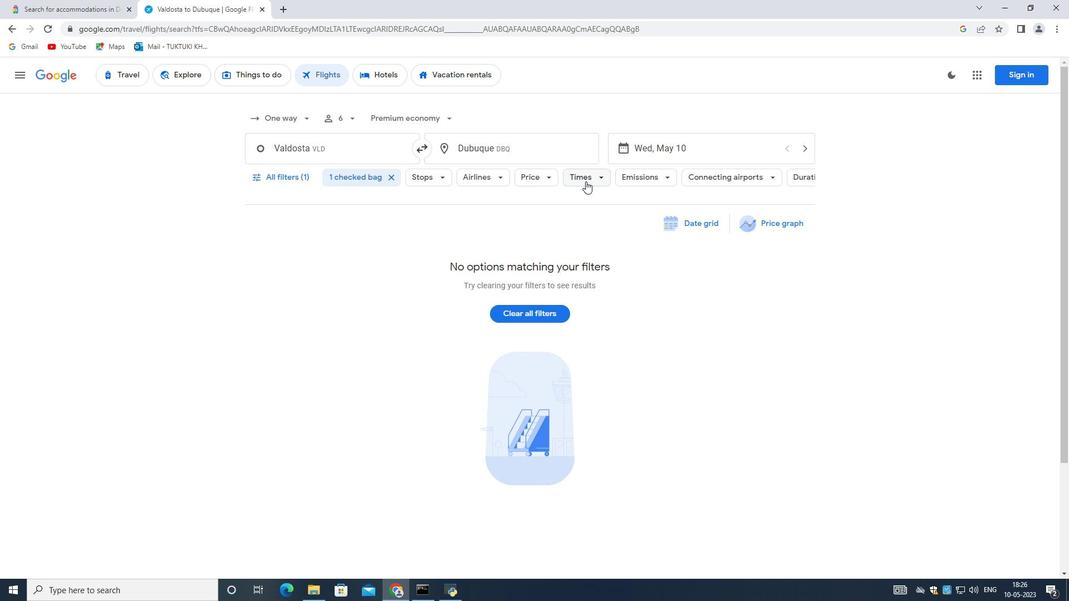 
Action: Mouse moved to (585, 283)
Screenshot: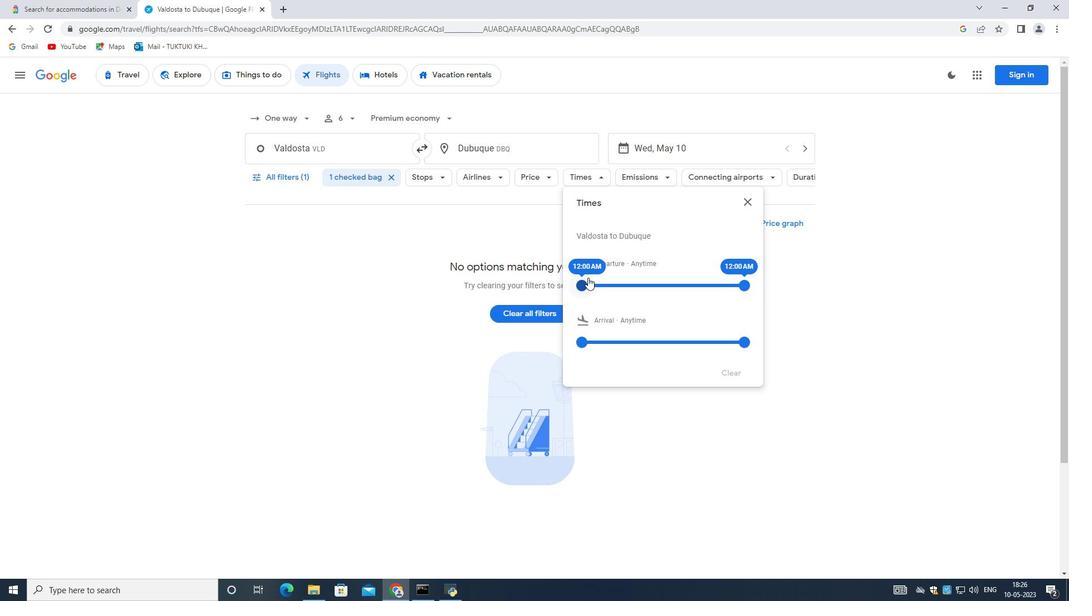 
Action: Mouse pressed left at (585, 283)
Screenshot: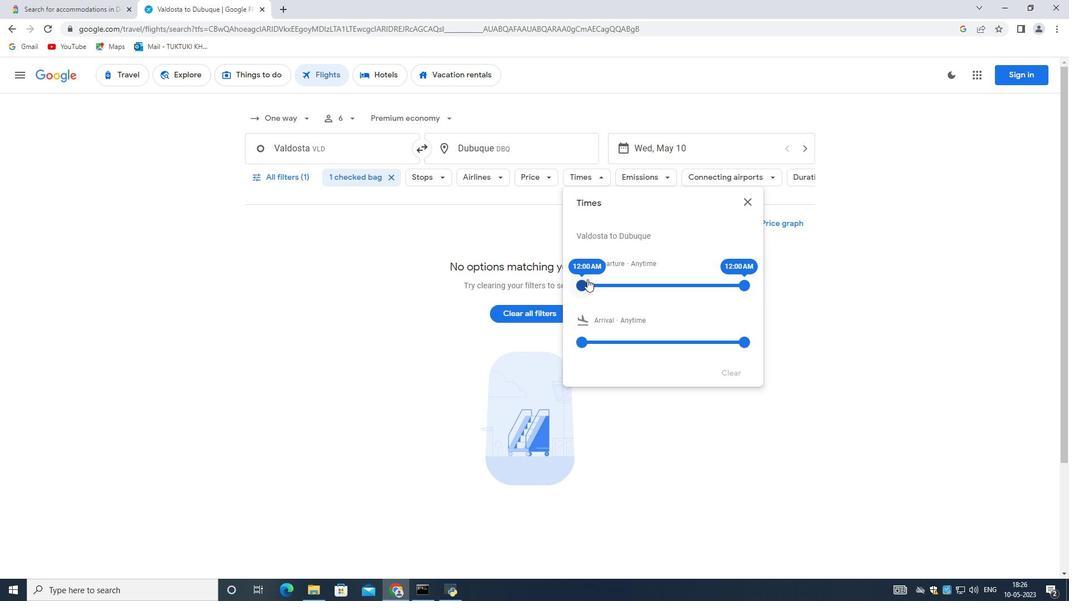 
Action: Mouse moved to (746, 286)
Screenshot: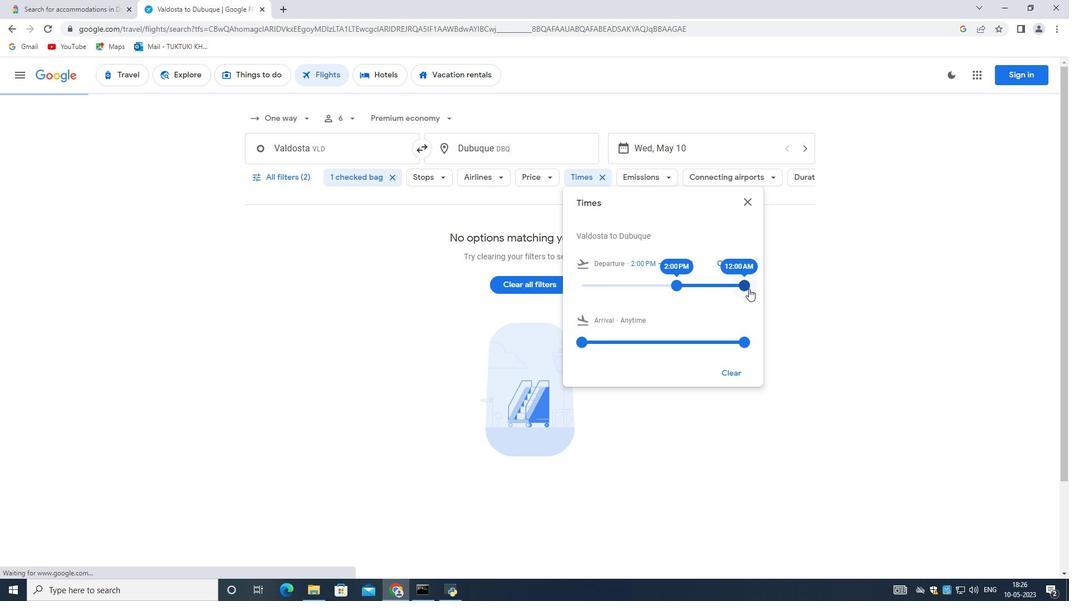 
Action: Mouse pressed left at (746, 286)
Screenshot: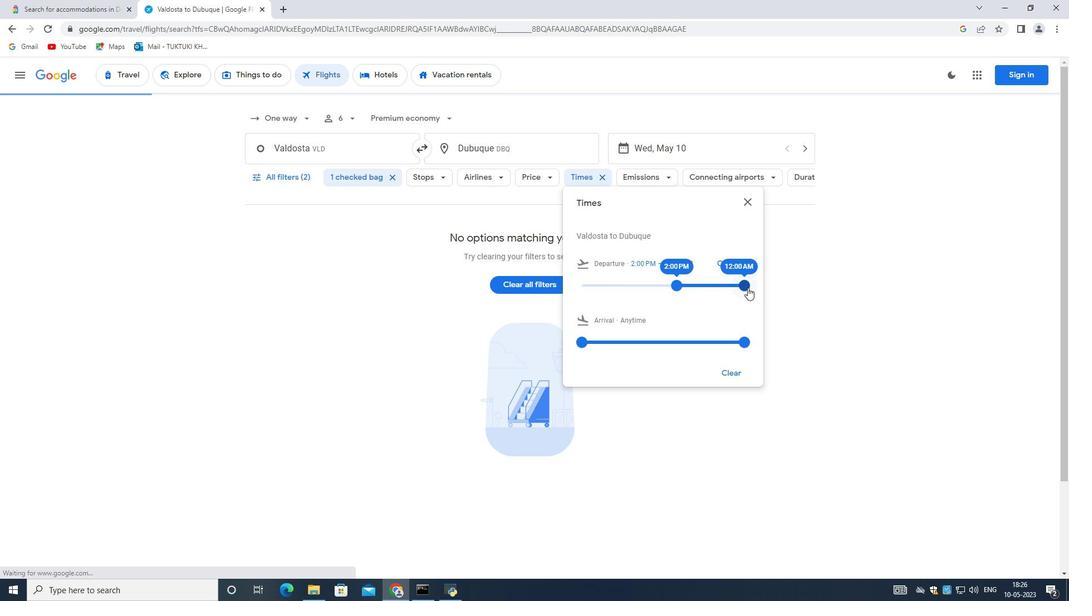
Action: Mouse moved to (442, 417)
Screenshot: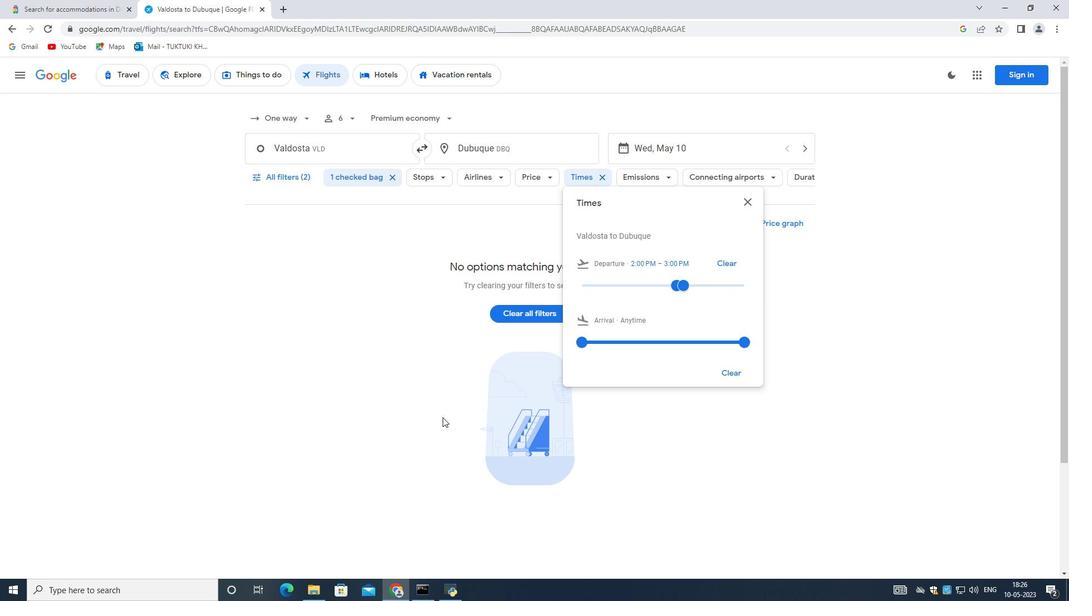 
Action: Mouse scrolled (442, 417) with delta (0, 0)
Screenshot: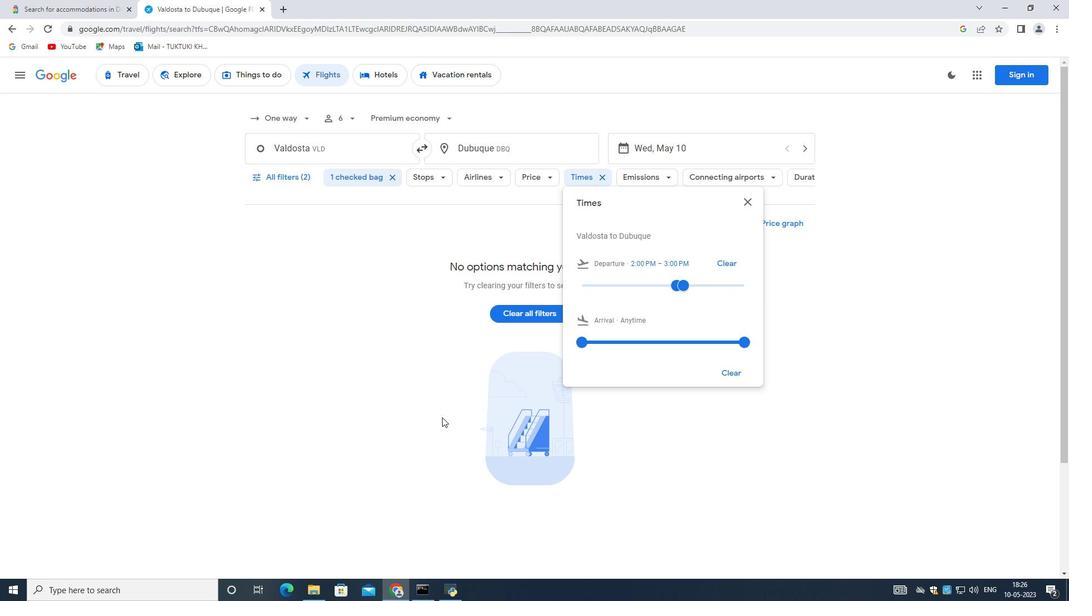 
Action: Mouse scrolled (442, 417) with delta (0, 0)
Screenshot: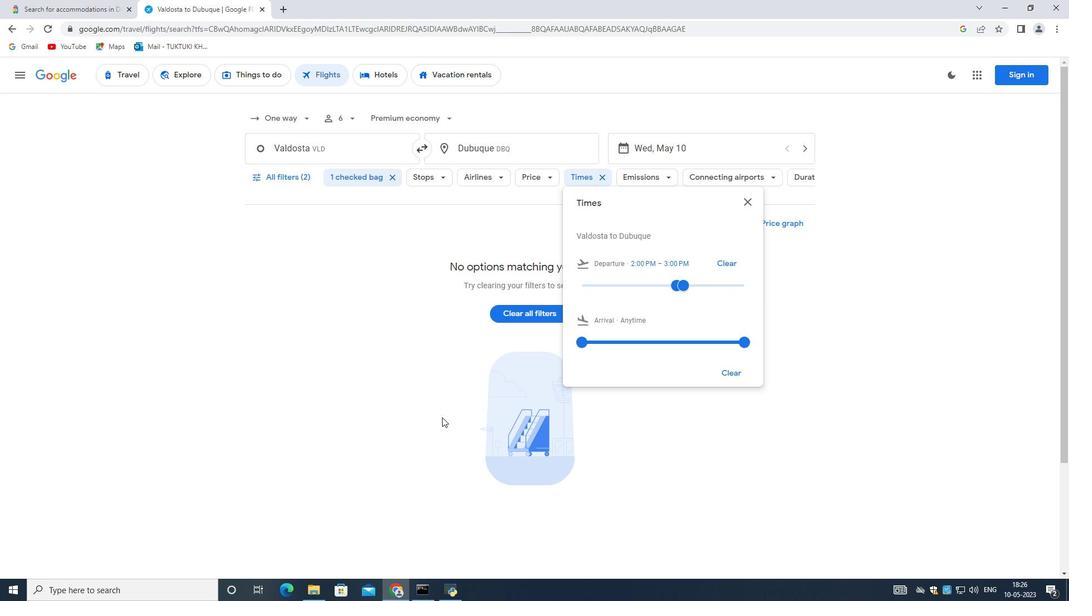 
Action: Mouse moved to (442, 417)
Screenshot: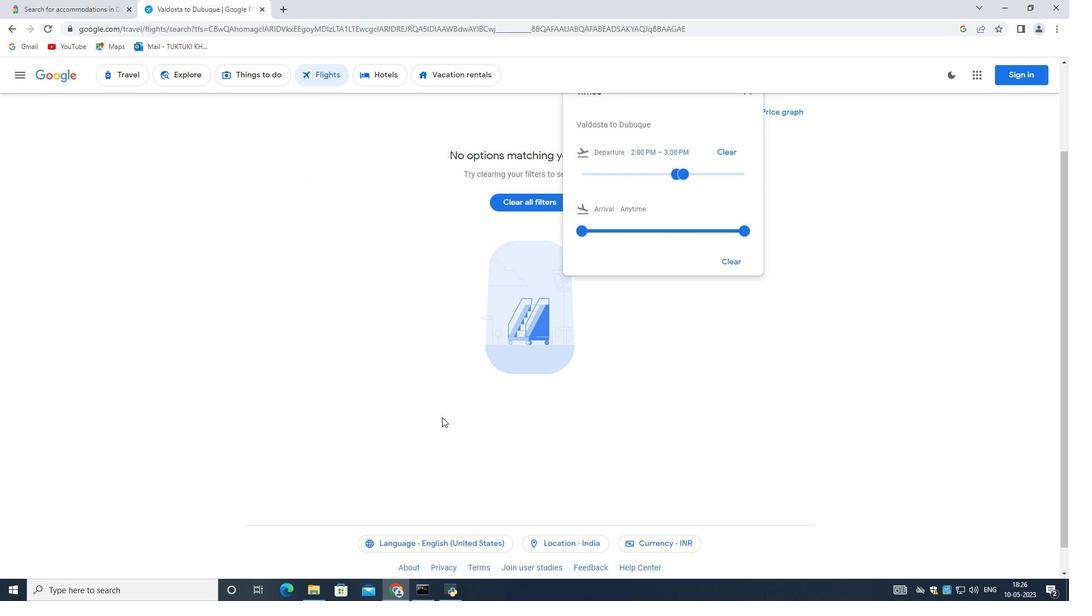 
Action: Mouse scrolled (442, 418) with delta (0, 0)
Screenshot: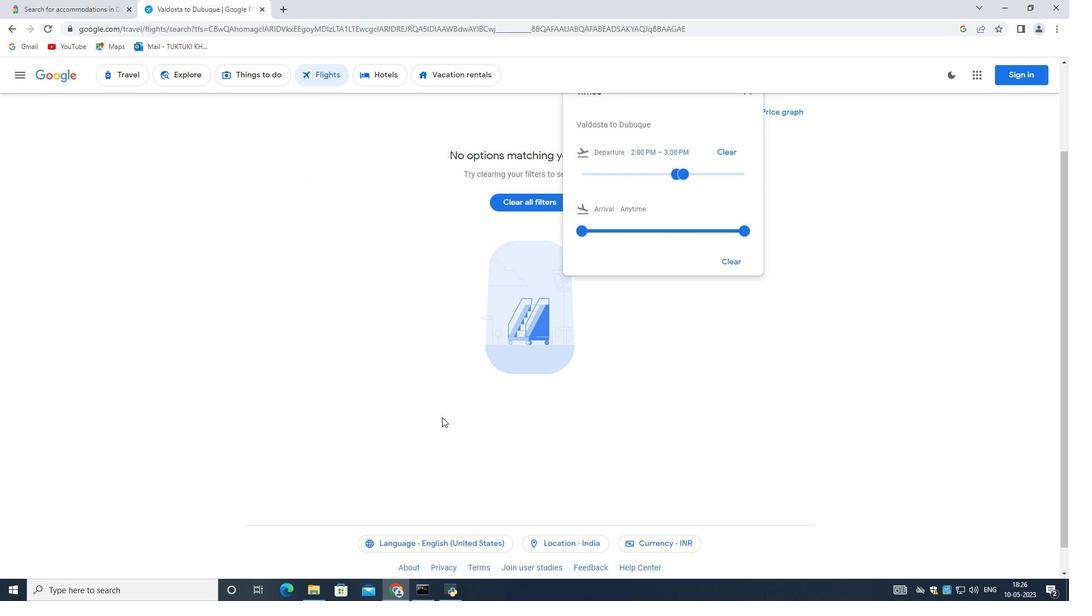
Action: Mouse scrolled (442, 418) with delta (0, 0)
Screenshot: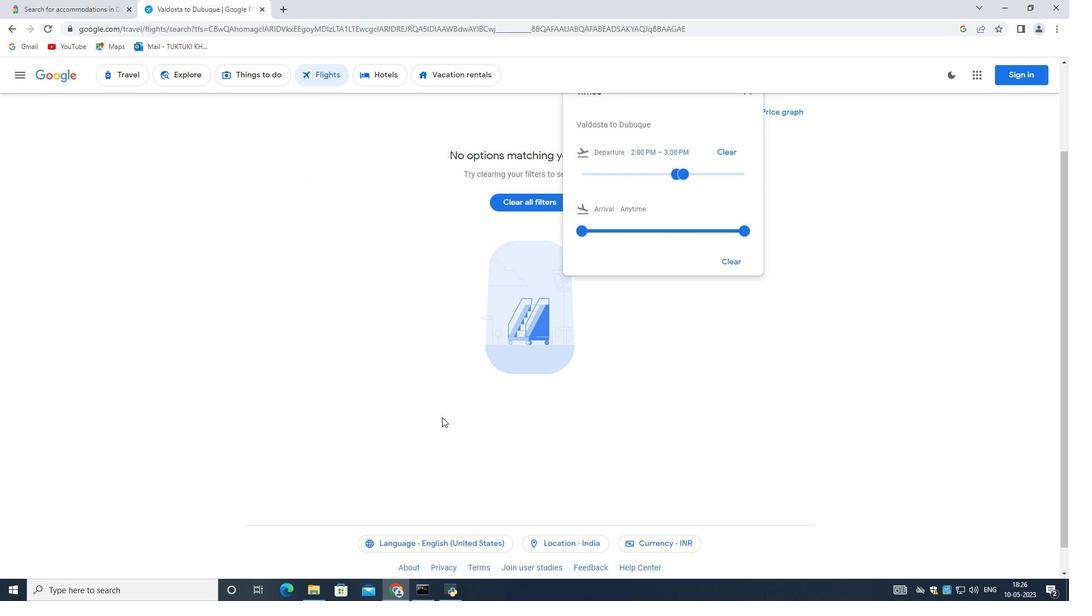 
Action: Mouse moved to (442, 417)
Screenshot: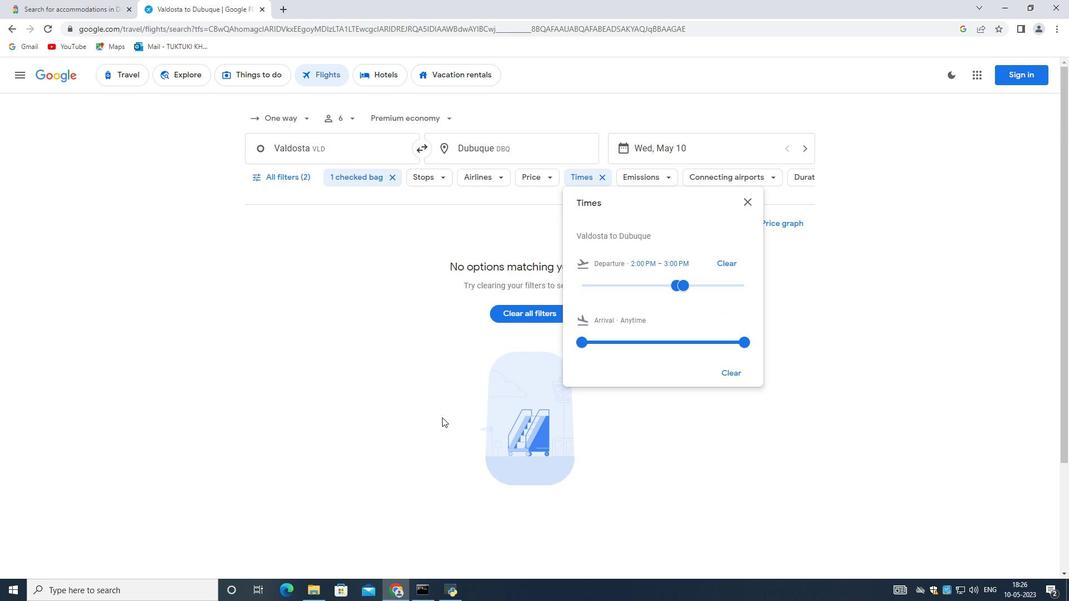 
